 Task: Find connections with filter location Pamekasan with filter topic #jobsearching with filter profile language French with filter current company Herbalife with filter school Doon Business School with filter industry Equipment Rental Services with filter service category Real Estate Appraisal with filter keywords title Content Creator
Action: Mouse moved to (499, 56)
Screenshot: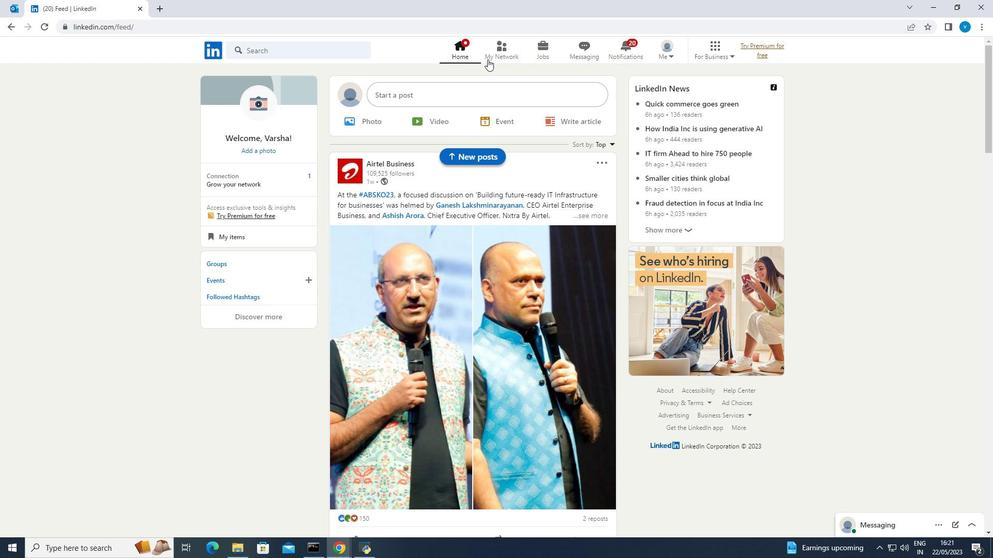 
Action: Mouse pressed left at (499, 56)
Screenshot: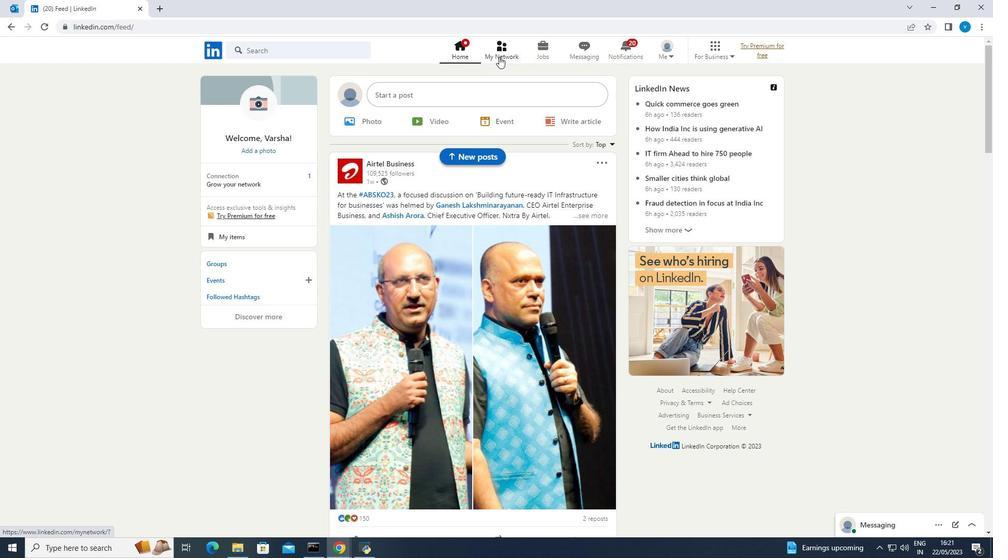 
Action: Mouse moved to (303, 112)
Screenshot: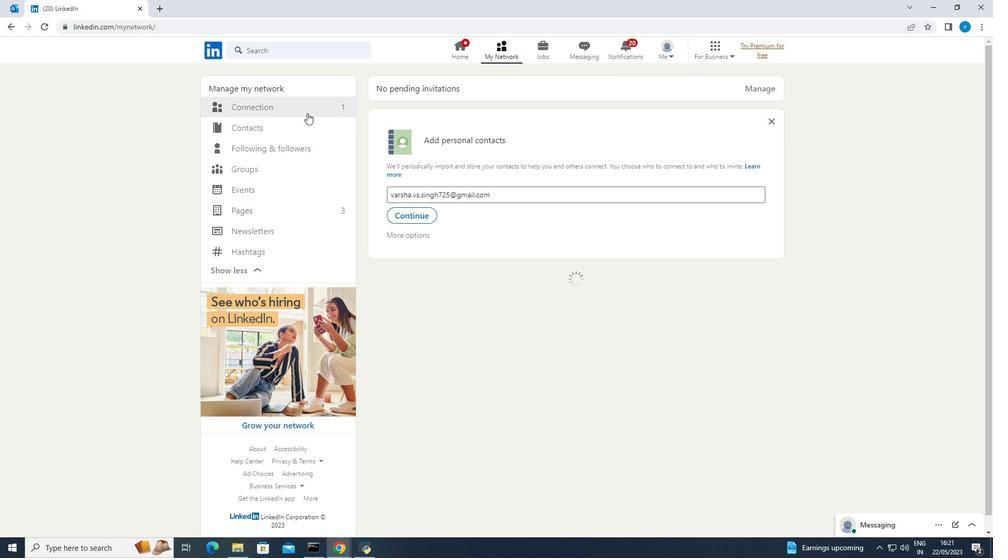 
Action: Mouse pressed left at (303, 112)
Screenshot: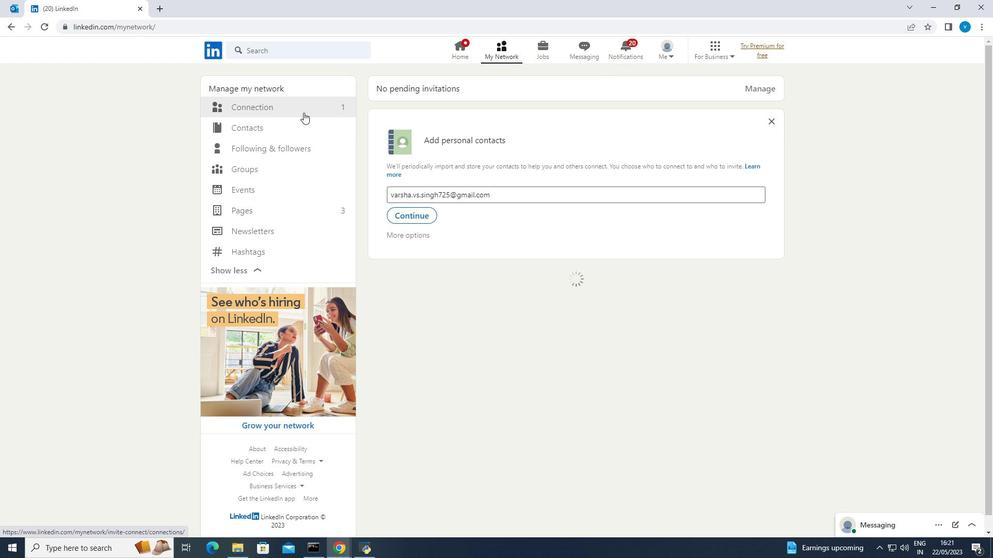 
Action: Mouse moved to (550, 109)
Screenshot: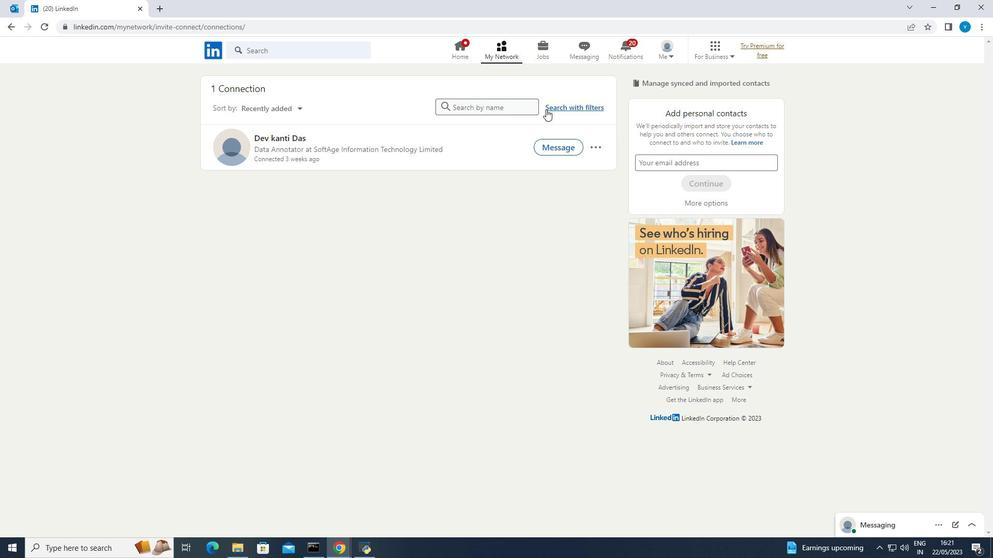 
Action: Mouse pressed left at (550, 109)
Screenshot: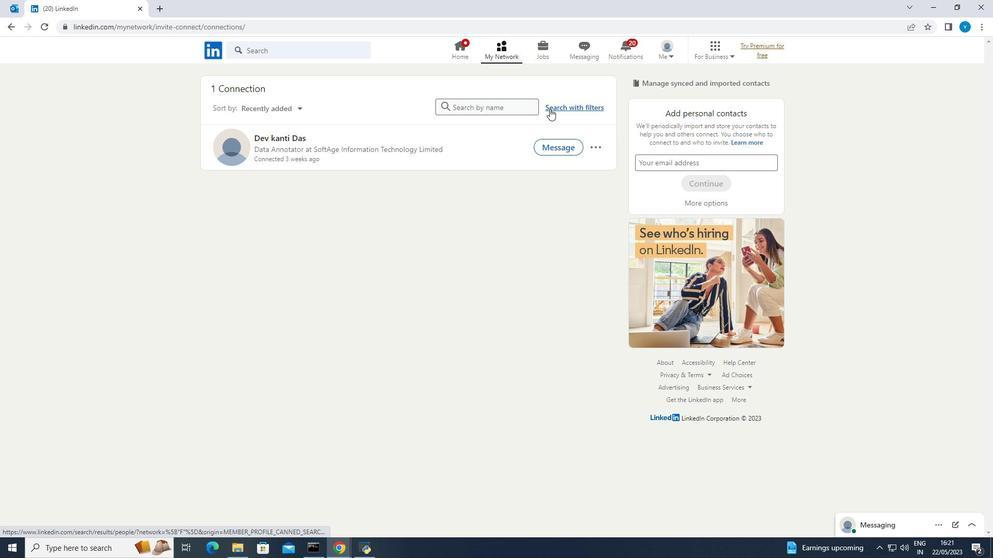 
Action: Mouse moved to (528, 83)
Screenshot: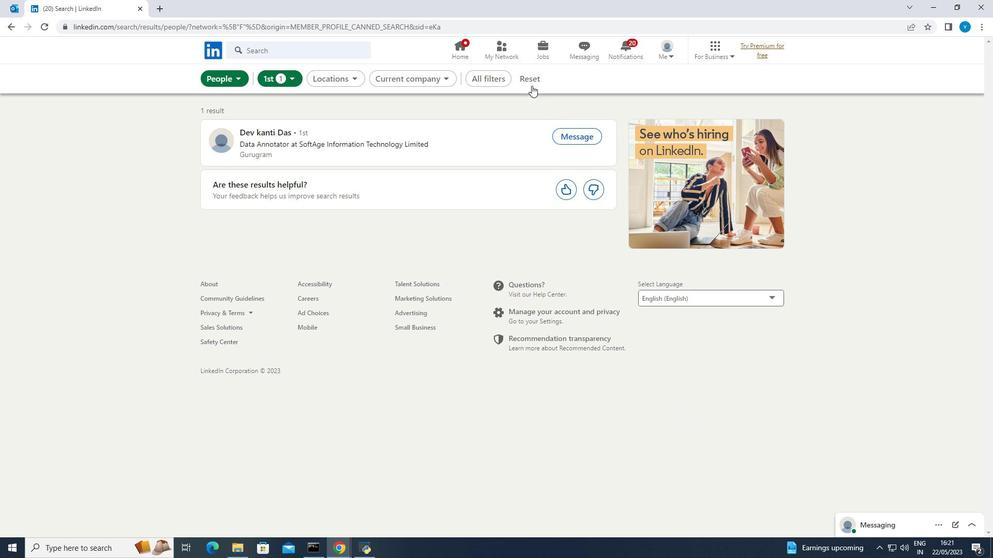 
Action: Mouse pressed left at (528, 83)
Screenshot: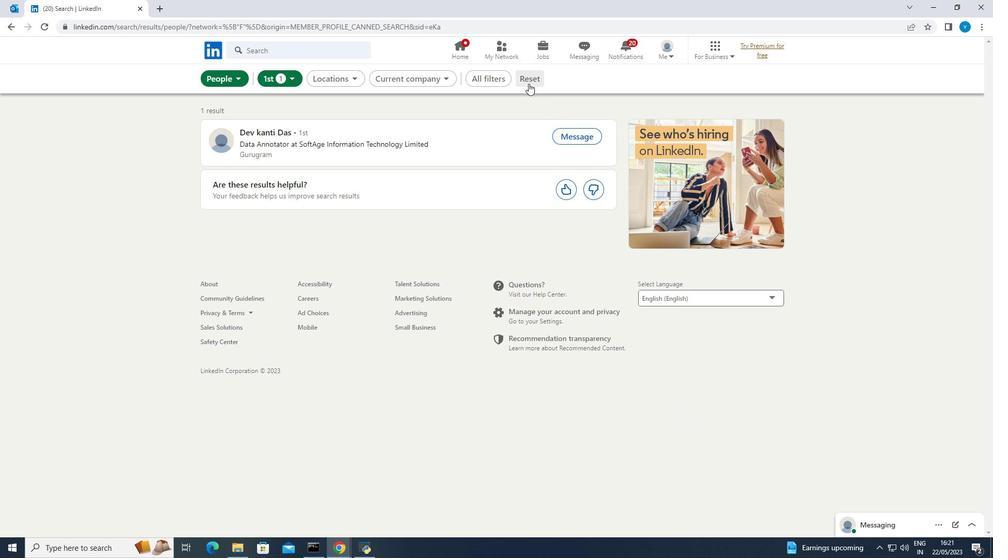 
Action: Mouse moved to (522, 84)
Screenshot: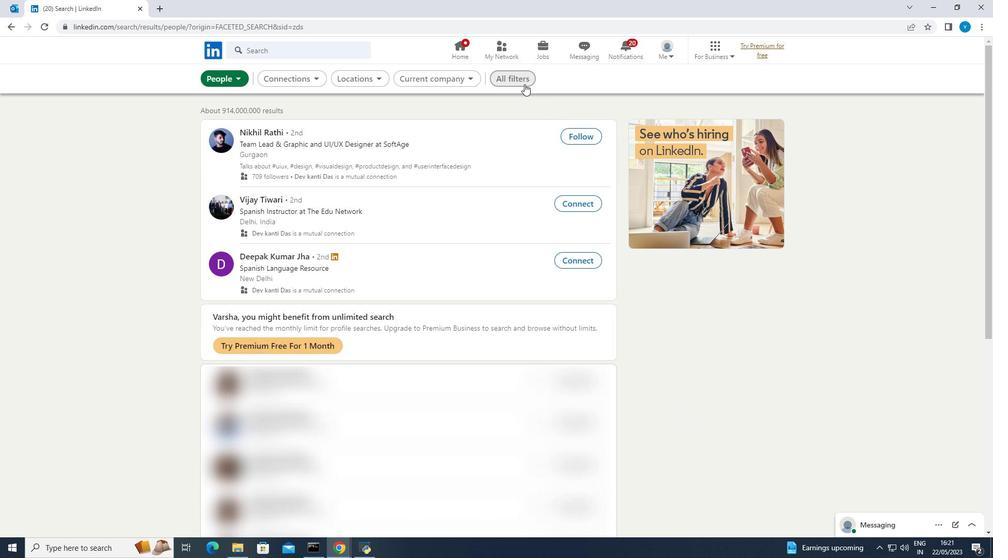 
Action: Mouse pressed left at (522, 84)
Screenshot: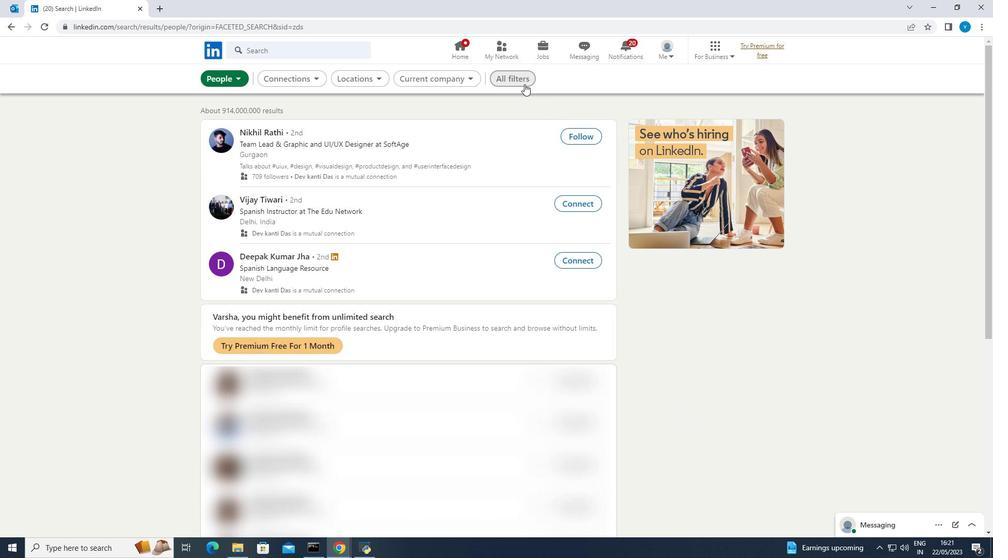 
Action: Mouse moved to (683, 209)
Screenshot: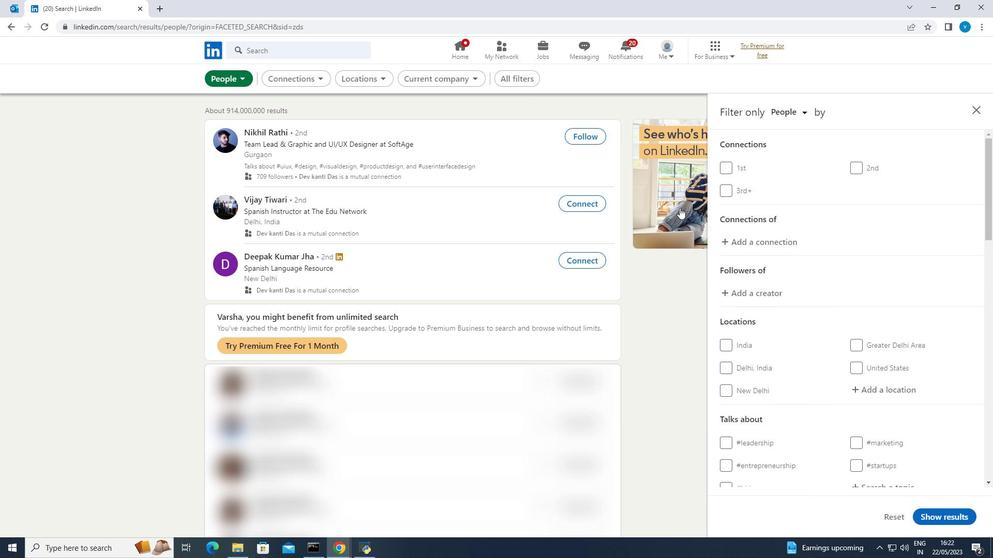 
Action: Mouse scrolled (683, 209) with delta (0, 0)
Screenshot: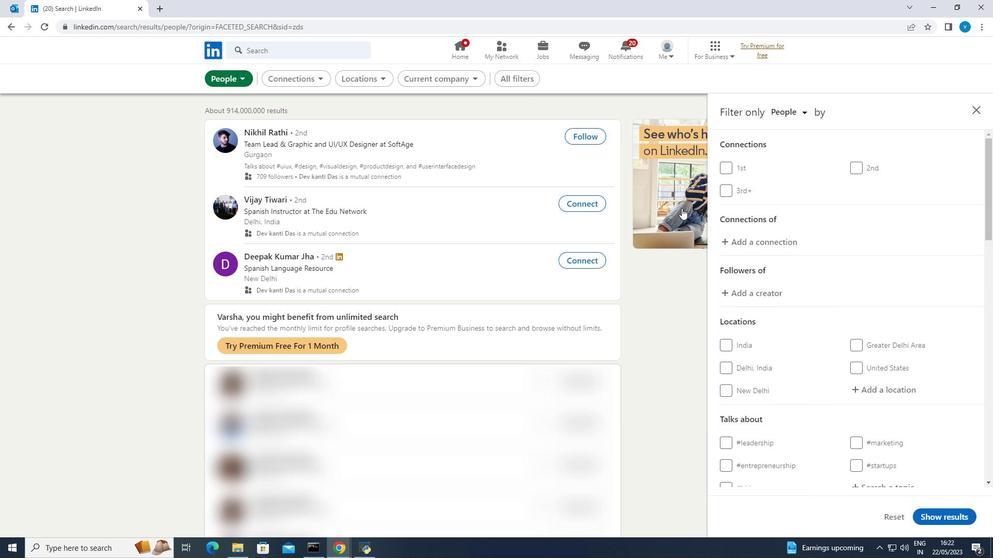 
Action: Mouse moved to (685, 210)
Screenshot: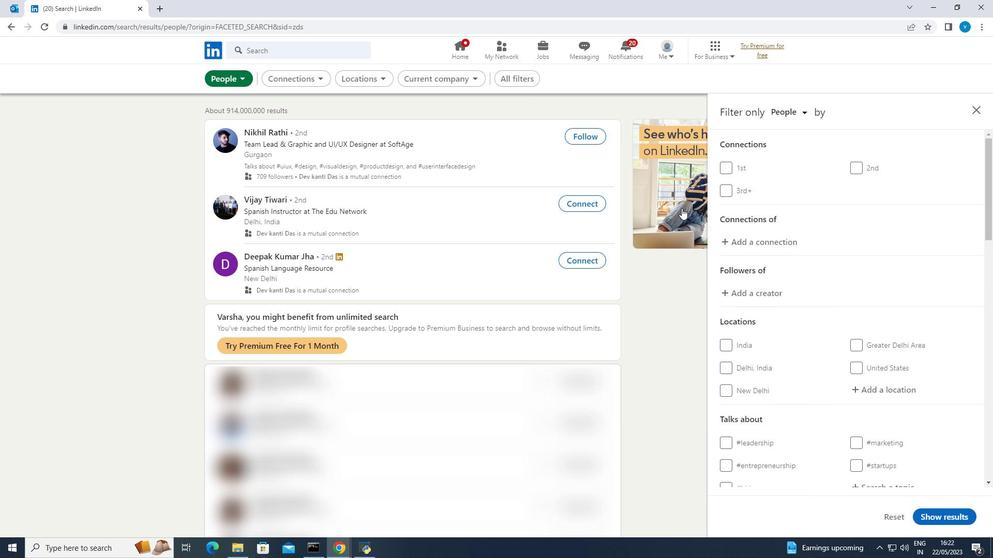
Action: Mouse scrolled (685, 209) with delta (0, 0)
Screenshot: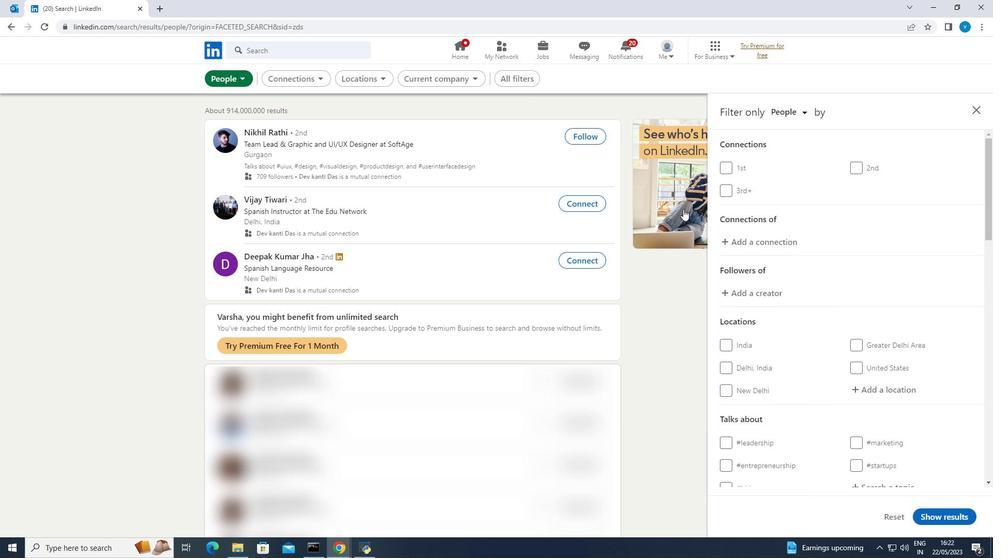 
Action: Mouse scrolled (685, 209) with delta (0, 0)
Screenshot: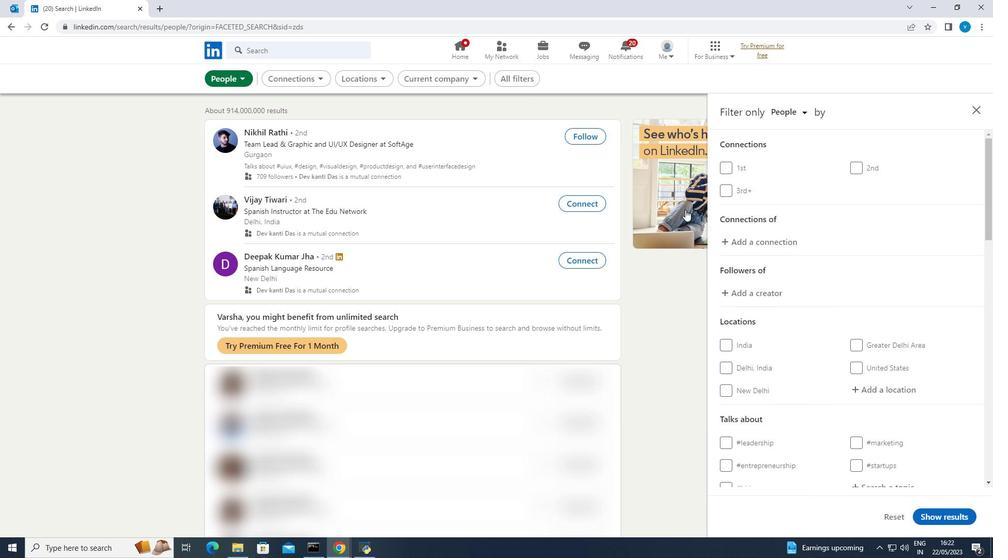 
Action: Mouse moved to (722, 222)
Screenshot: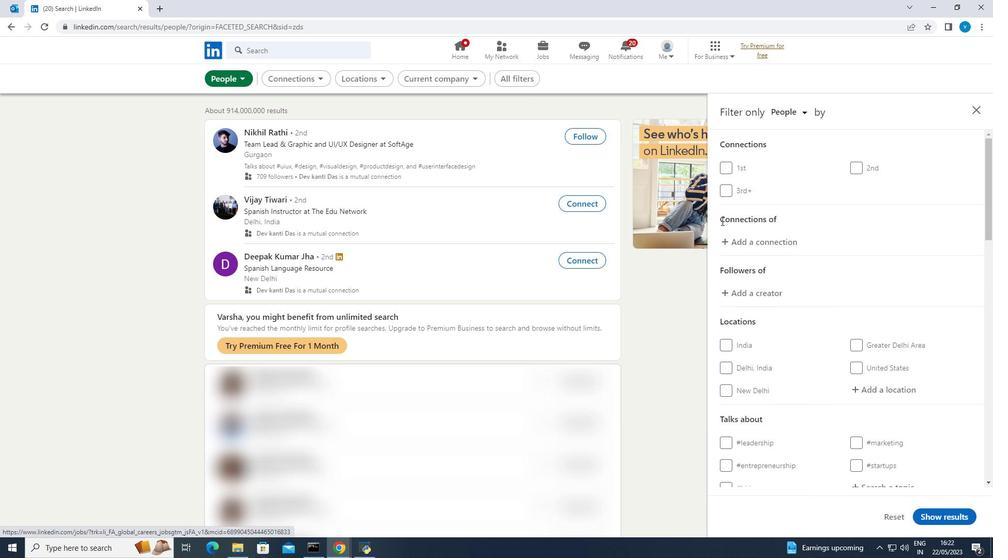 
Action: Mouse scrolled (722, 221) with delta (0, 0)
Screenshot: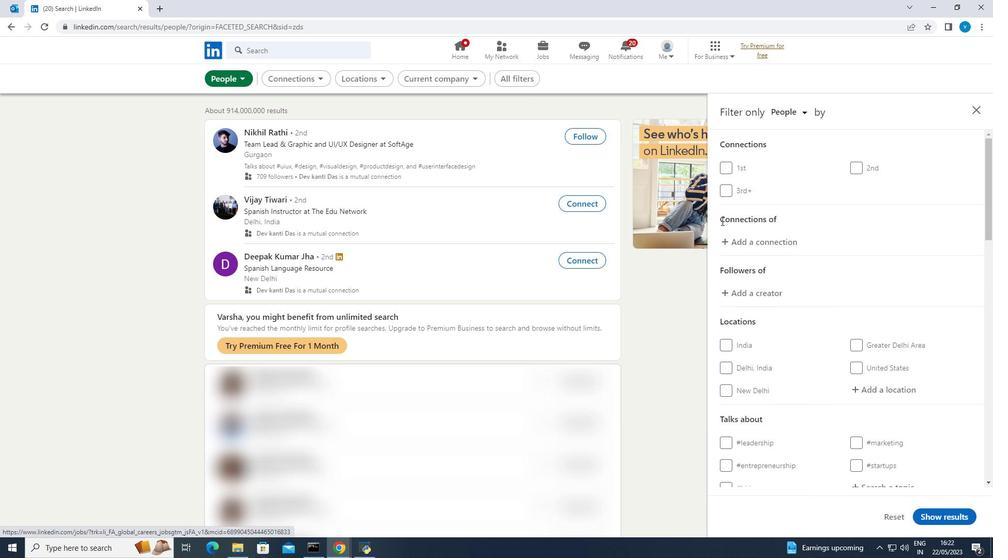
Action: Mouse scrolled (722, 221) with delta (0, 0)
Screenshot: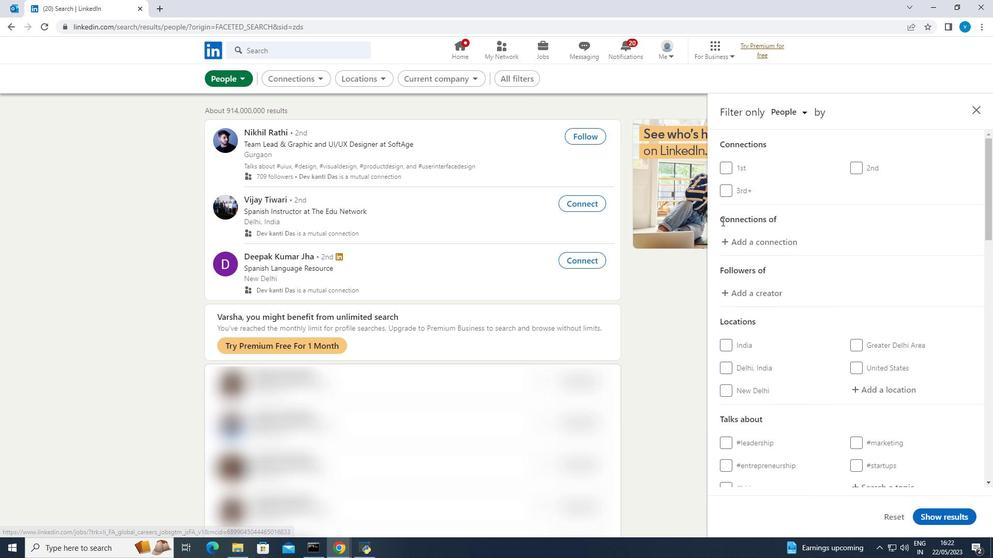 
Action: Mouse moved to (859, 284)
Screenshot: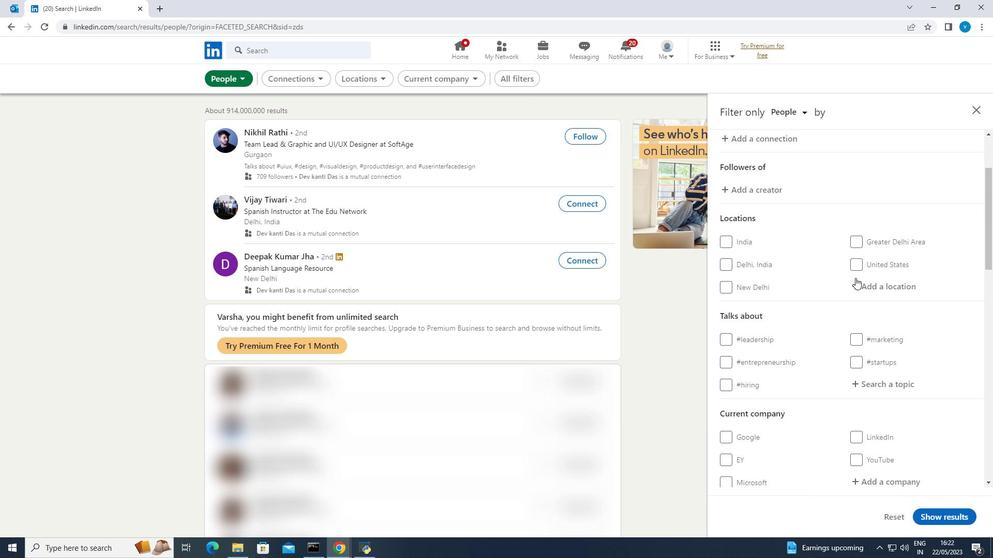 
Action: Mouse pressed left at (859, 284)
Screenshot: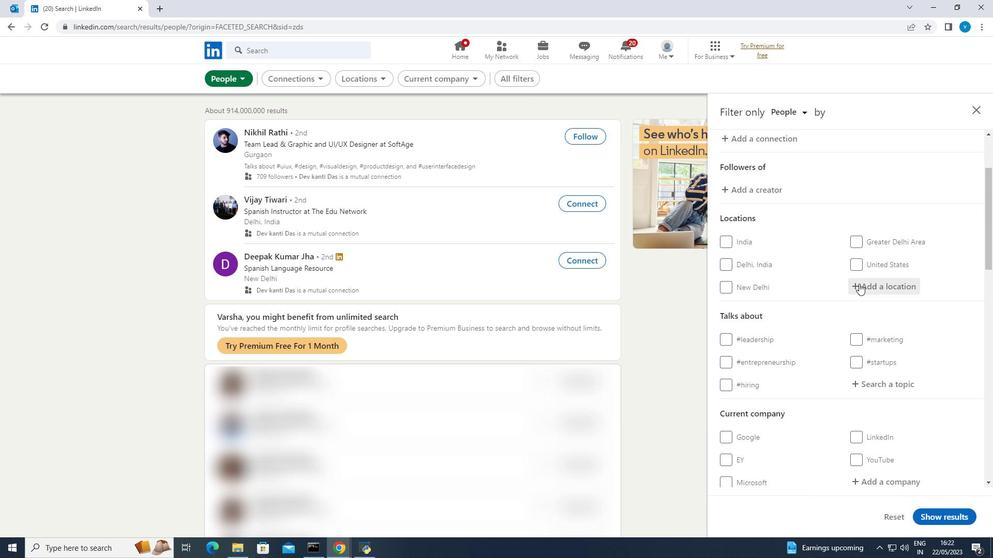 
Action: Mouse moved to (815, 319)
Screenshot: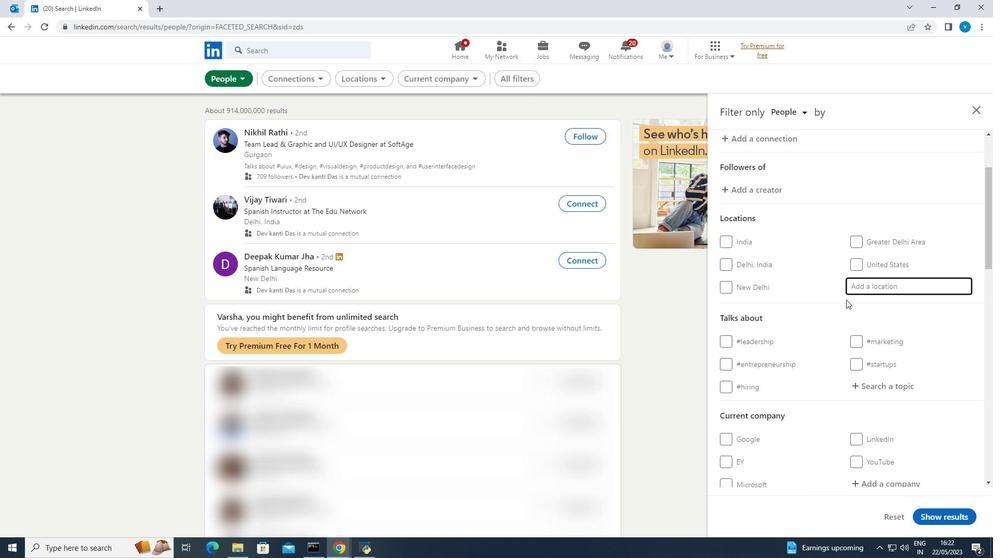 
Action: Key pressed <Key.shift><Key.shift><Key.shift>Pamekasan
Screenshot: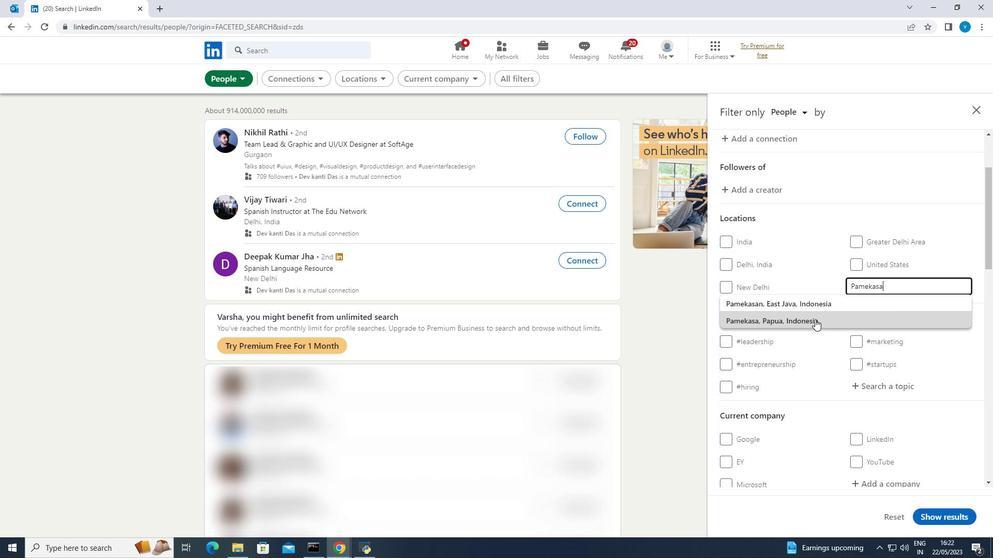 
Action: Mouse moved to (881, 381)
Screenshot: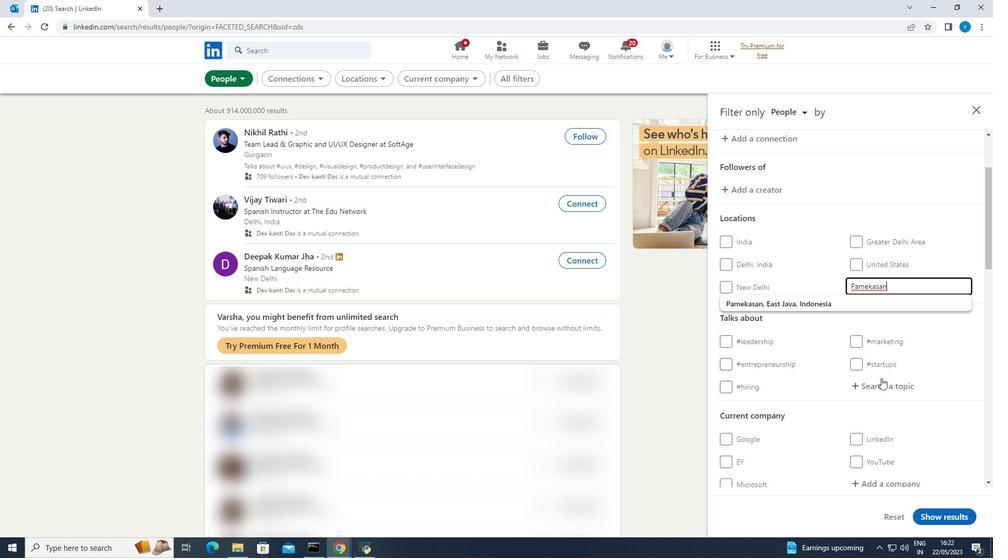 
Action: Mouse pressed left at (881, 381)
Screenshot: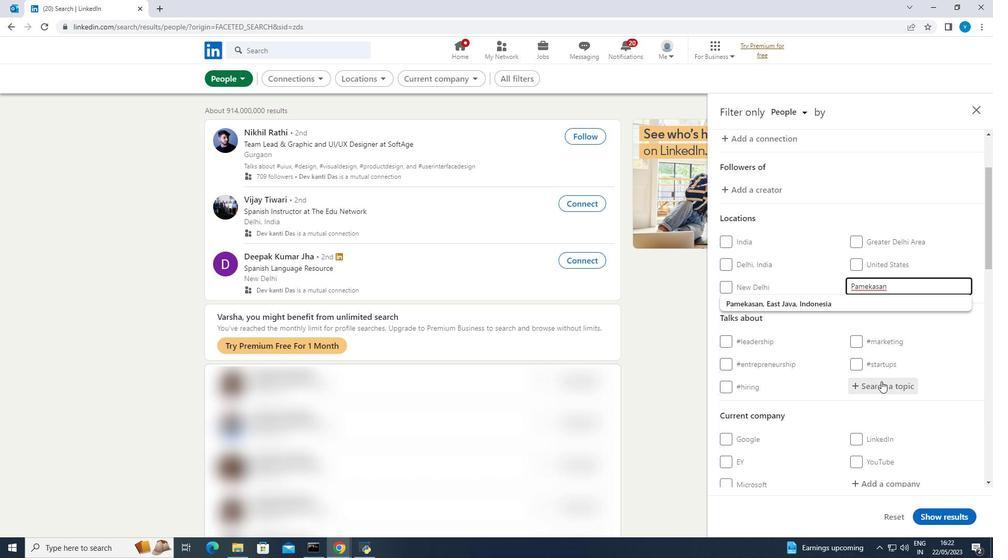 
Action: Key pressed jobsearching
Screenshot: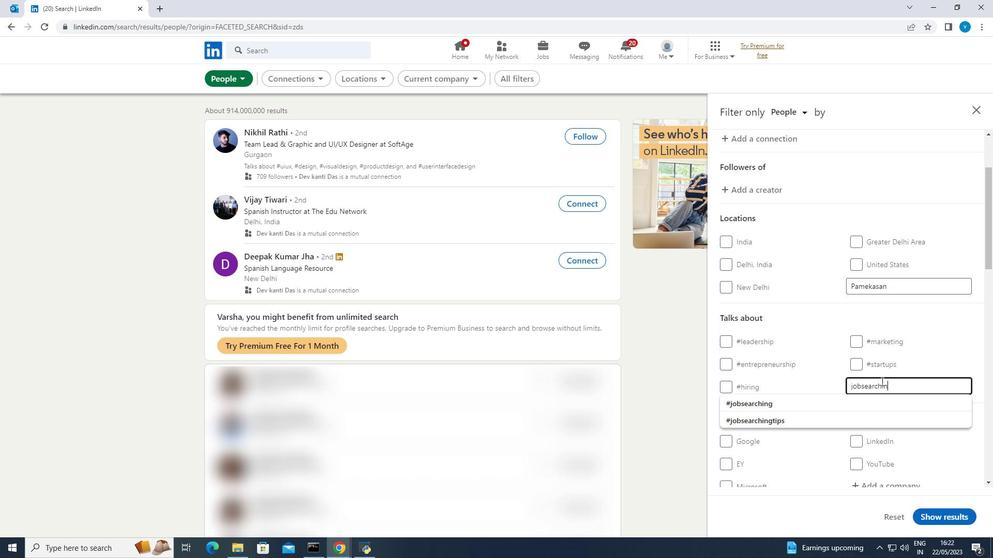 
Action: Mouse moved to (832, 401)
Screenshot: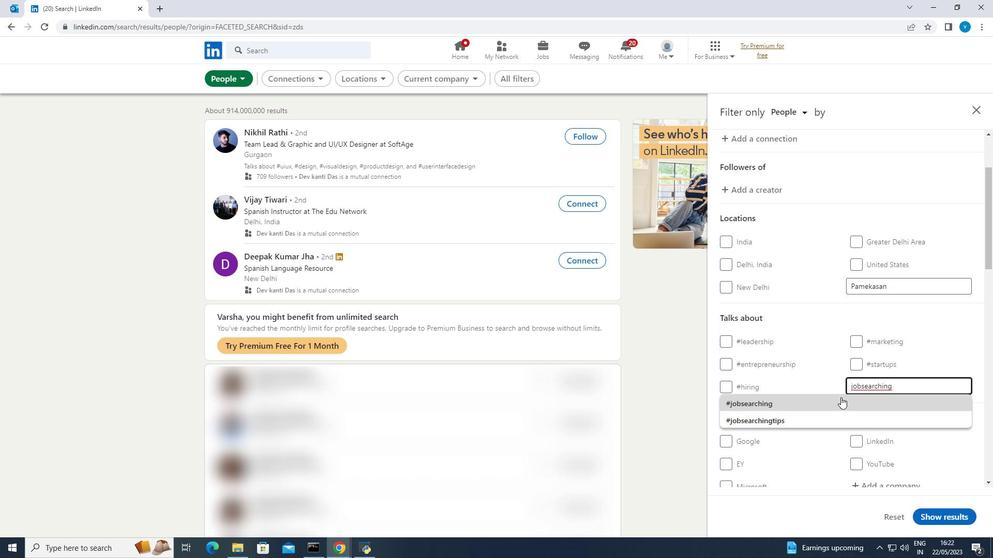 
Action: Mouse pressed left at (832, 401)
Screenshot: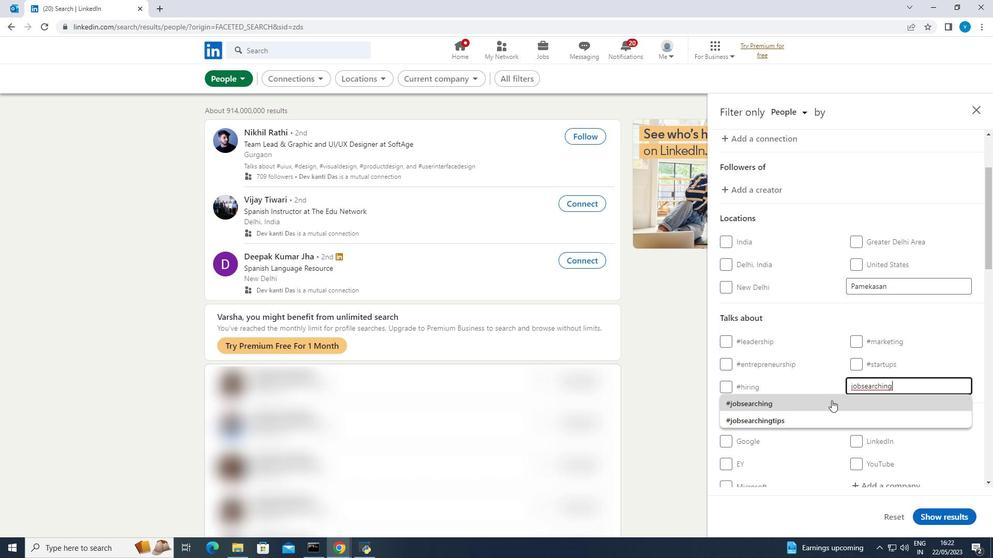 
Action: Mouse scrolled (832, 400) with delta (0, 0)
Screenshot: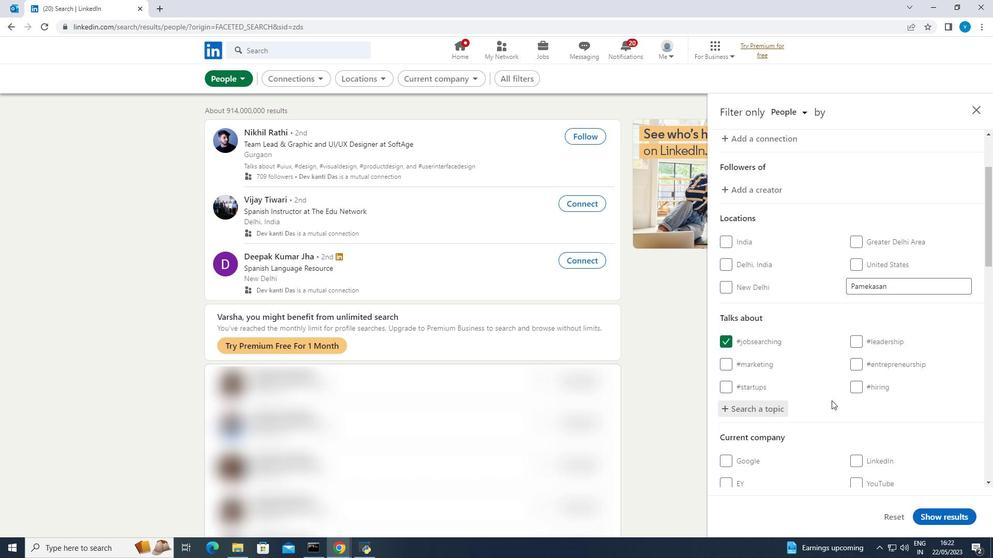 
Action: Mouse scrolled (832, 400) with delta (0, 0)
Screenshot: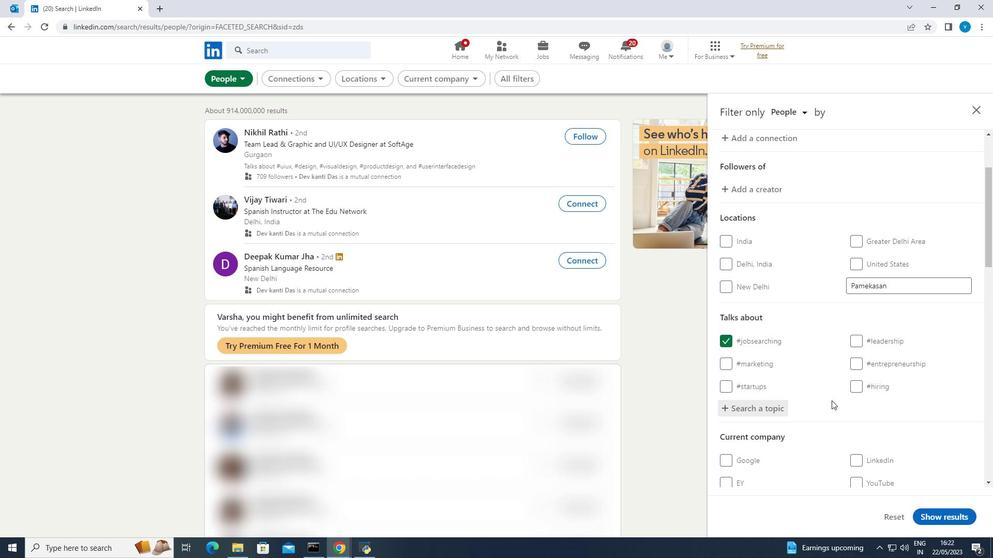 
Action: Mouse scrolled (832, 400) with delta (0, 0)
Screenshot: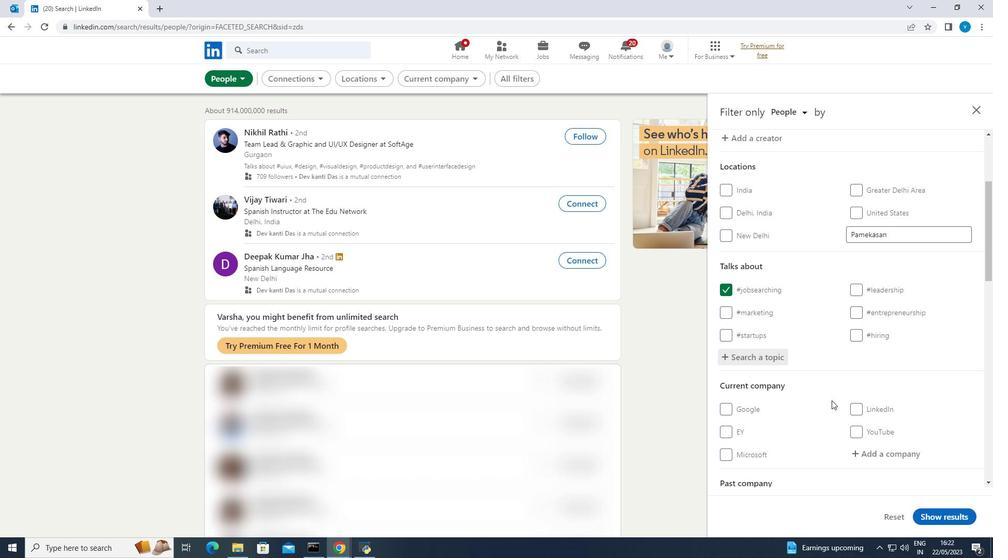 
Action: Mouse scrolled (832, 400) with delta (0, 0)
Screenshot: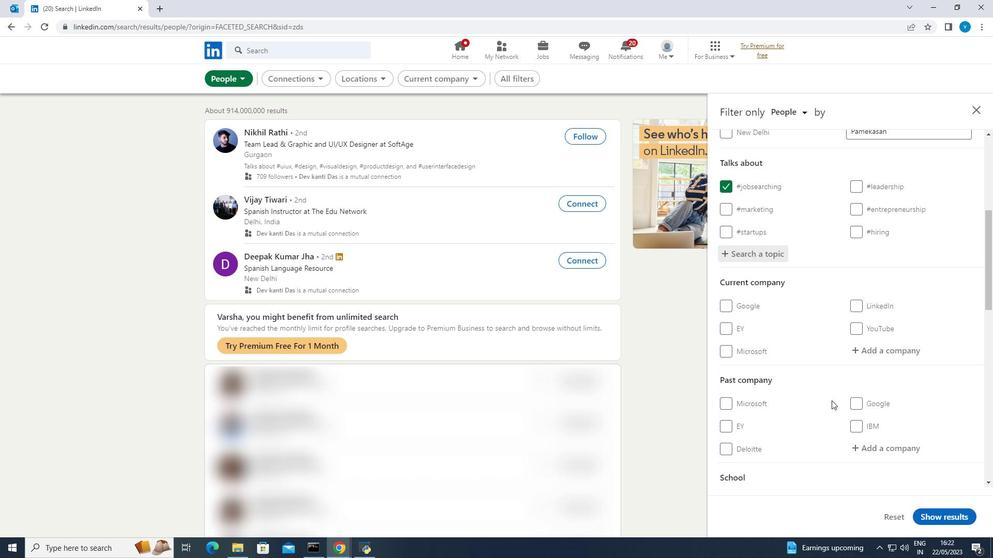 
Action: Mouse scrolled (832, 400) with delta (0, 0)
Screenshot: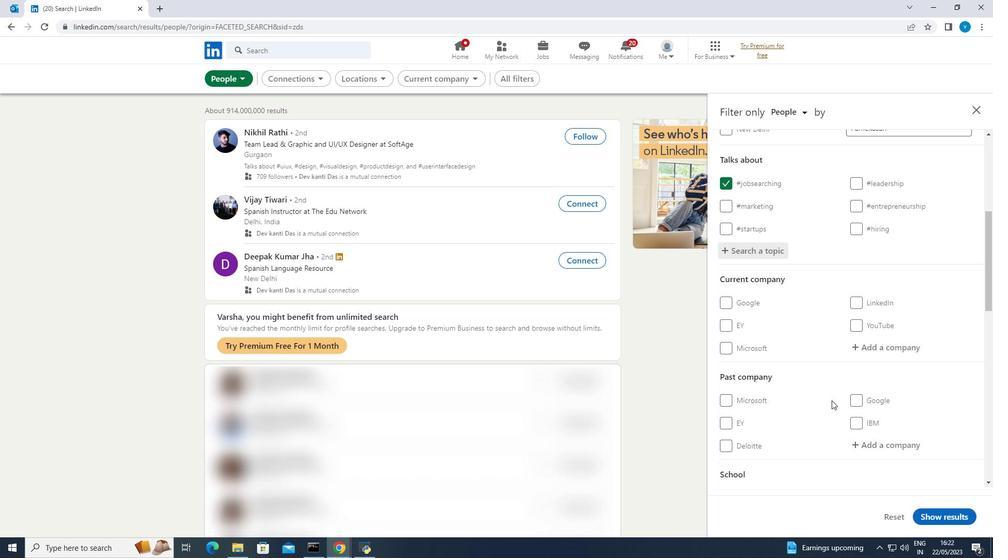 
Action: Mouse scrolled (832, 400) with delta (0, 0)
Screenshot: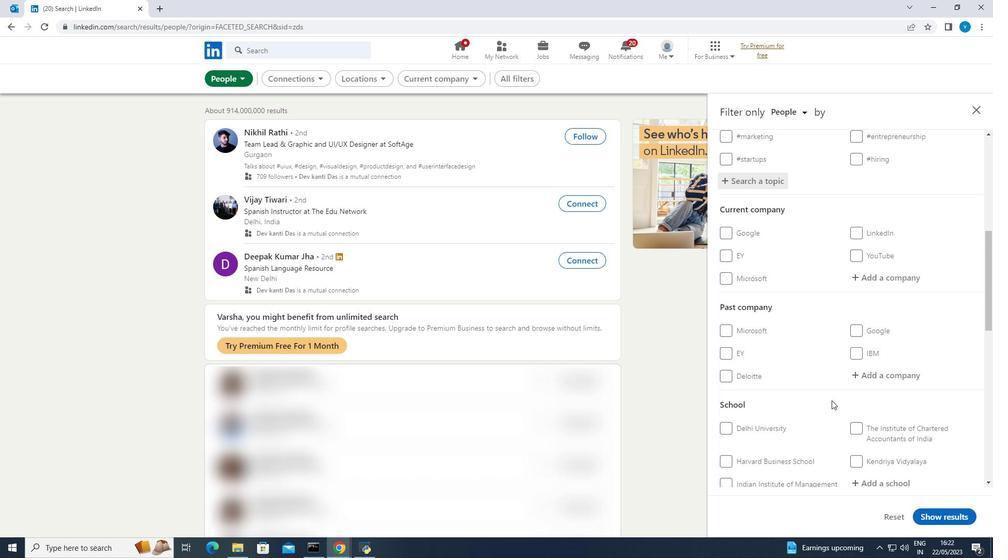 
Action: Mouse scrolled (832, 400) with delta (0, 0)
Screenshot: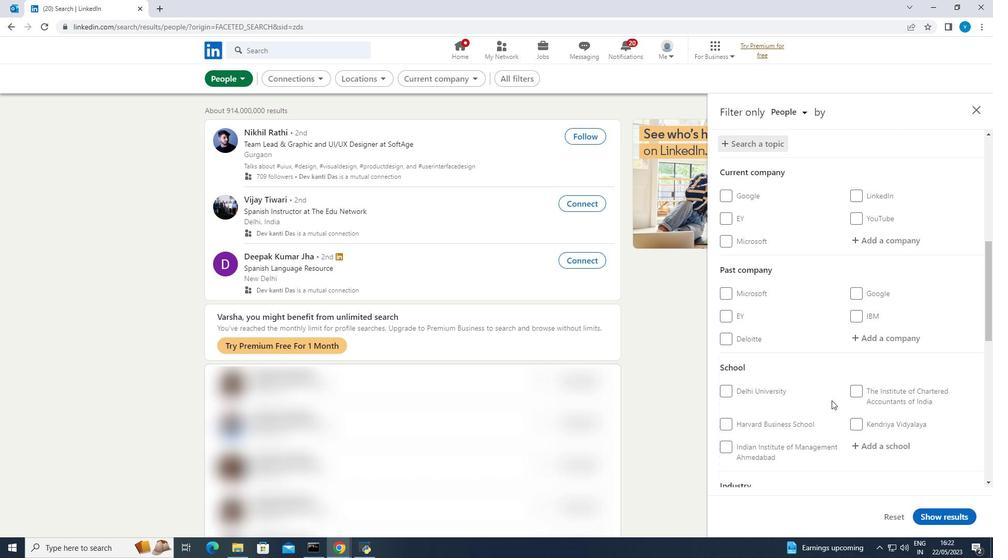 
Action: Mouse scrolled (832, 400) with delta (0, 0)
Screenshot: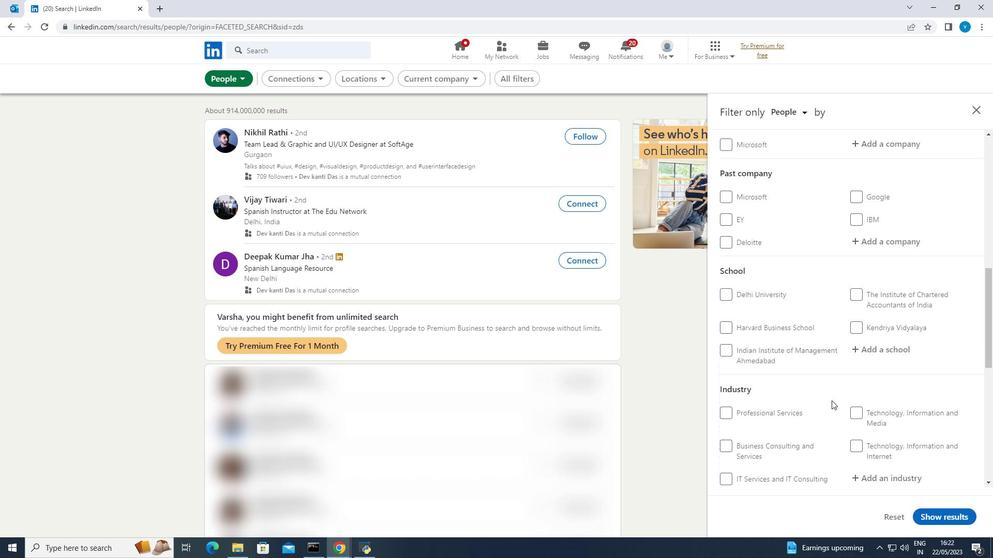 
Action: Mouse scrolled (832, 400) with delta (0, 0)
Screenshot: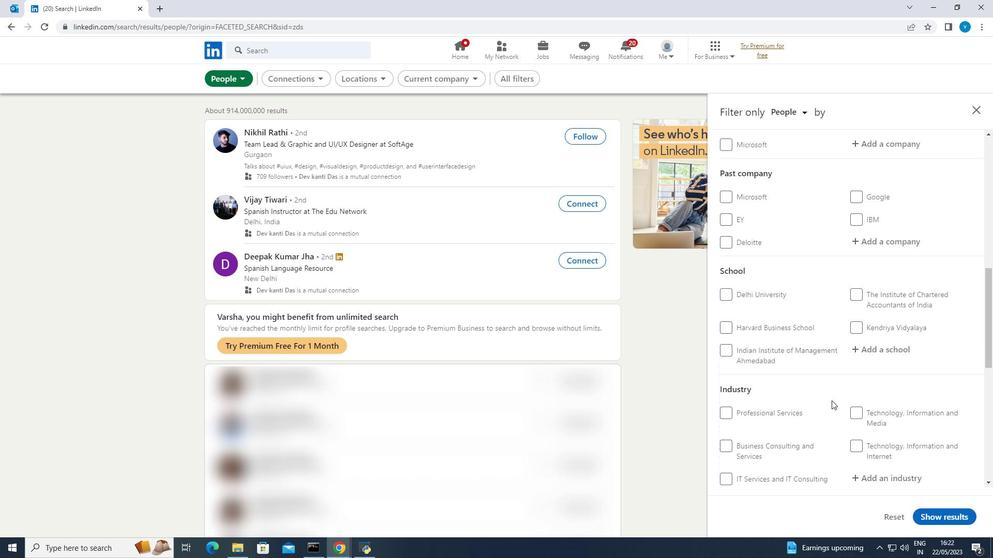 
Action: Mouse scrolled (832, 400) with delta (0, 0)
Screenshot: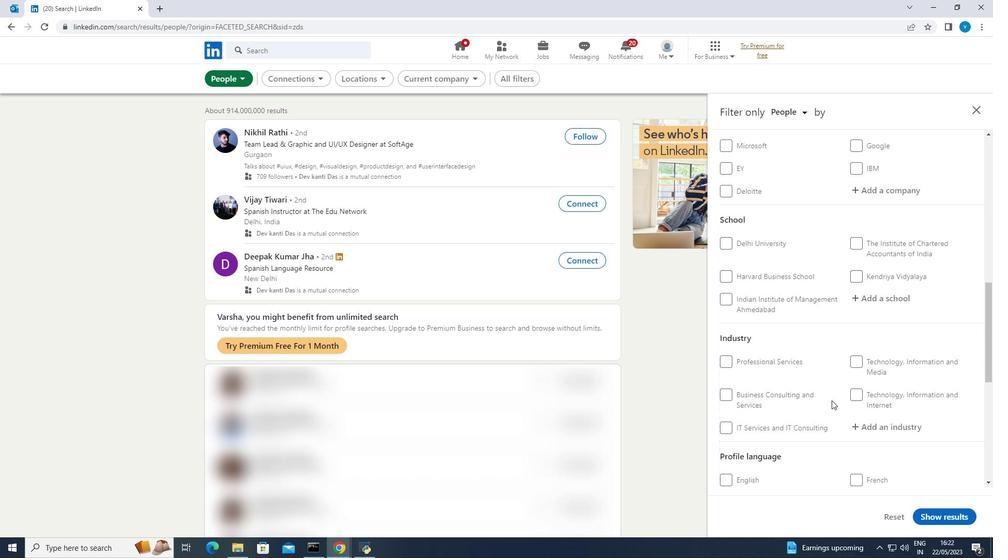 
Action: Mouse moved to (855, 379)
Screenshot: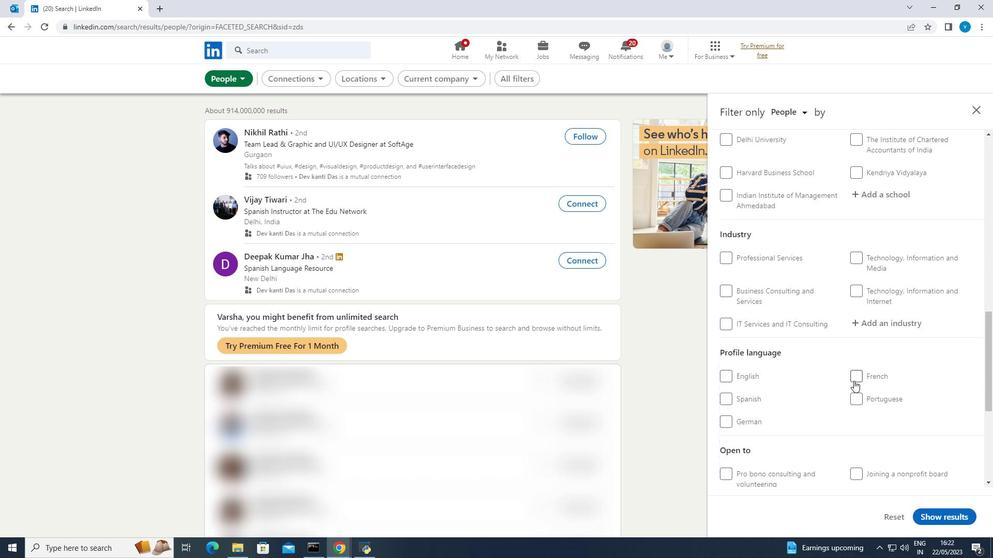 
Action: Mouse pressed left at (855, 379)
Screenshot: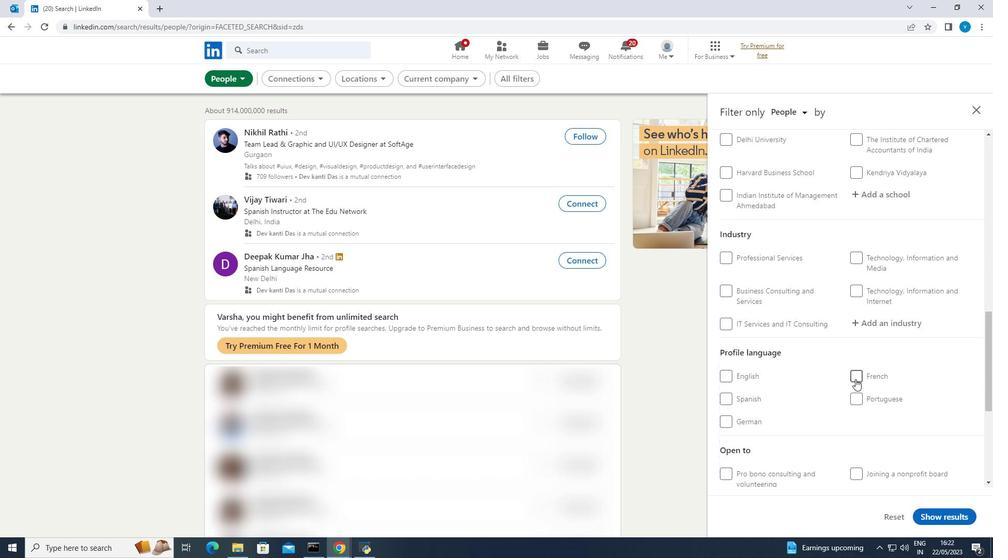 
Action: Mouse scrolled (855, 380) with delta (0, 0)
Screenshot: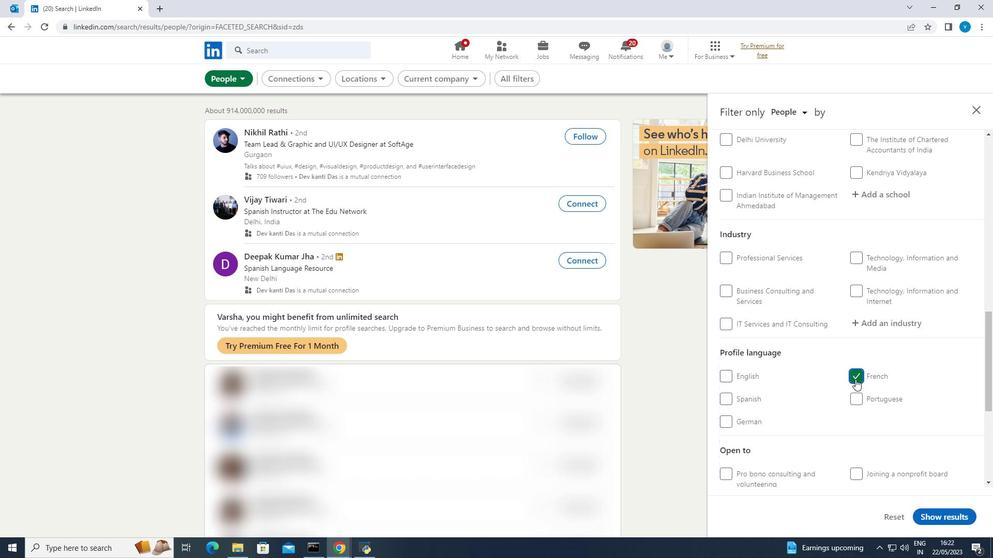 
Action: Mouse scrolled (855, 380) with delta (0, 0)
Screenshot: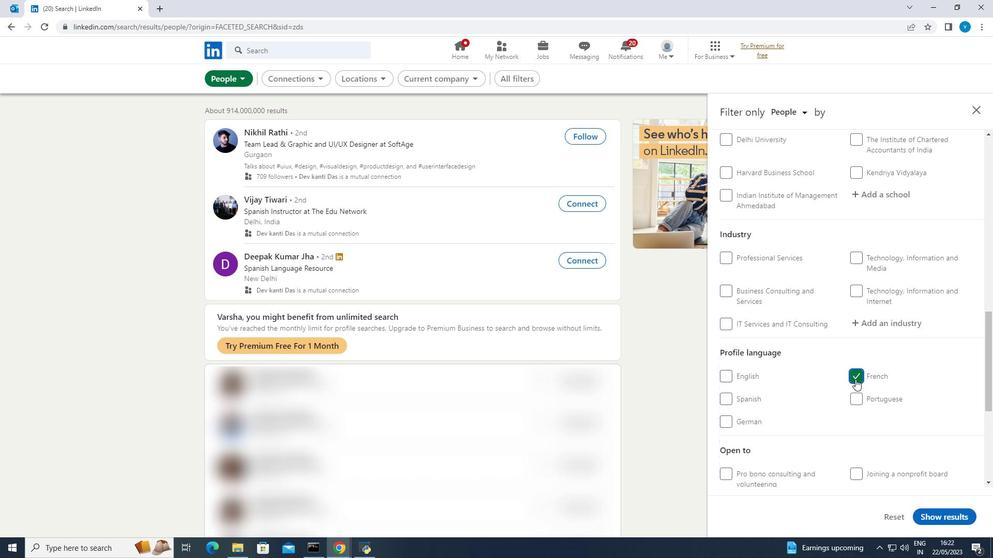 
Action: Mouse scrolled (855, 380) with delta (0, 0)
Screenshot: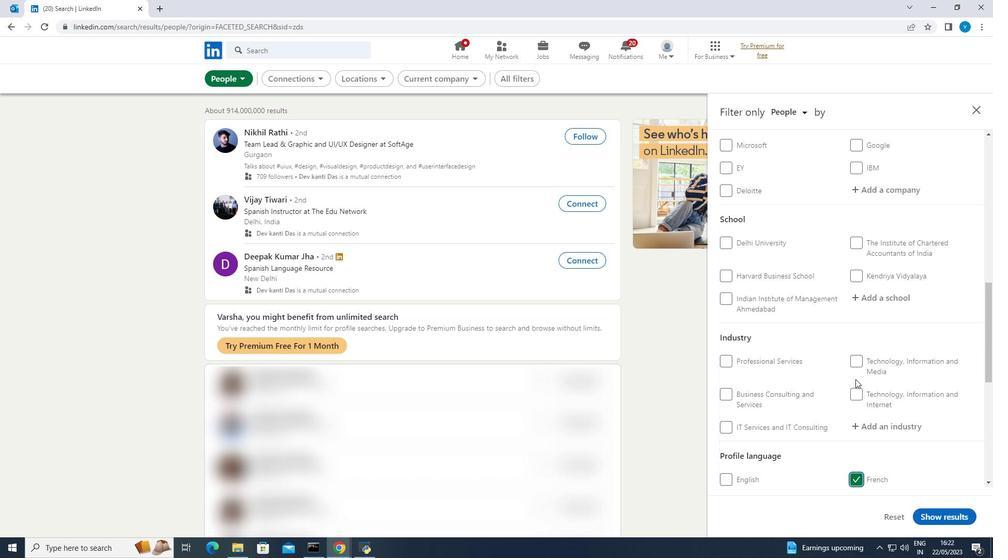 
Action: Mouse scrolled (855, 380) with delta (0, 0)
Screenshot: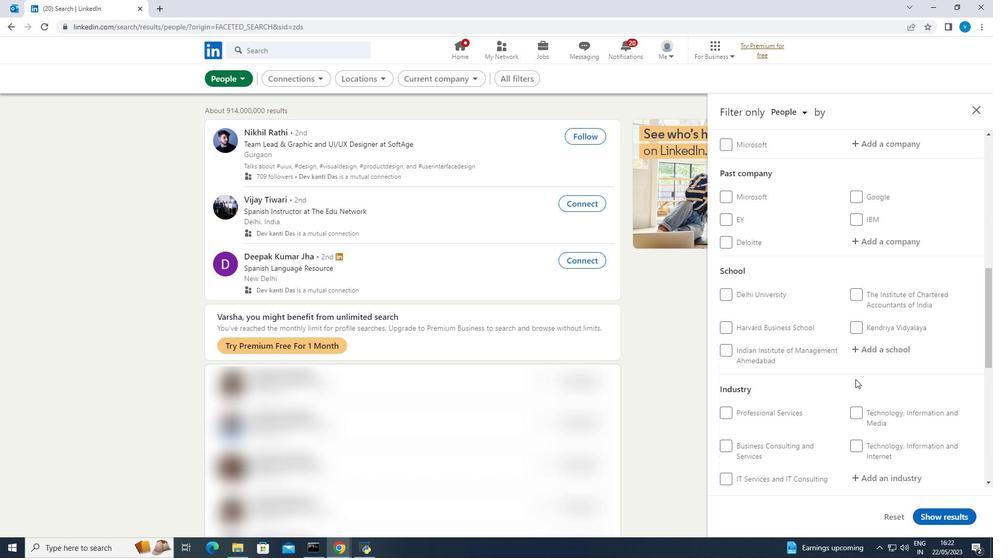 
Action: Mouse scrolled (855, 380) with delta (0, 0)
Screenshot: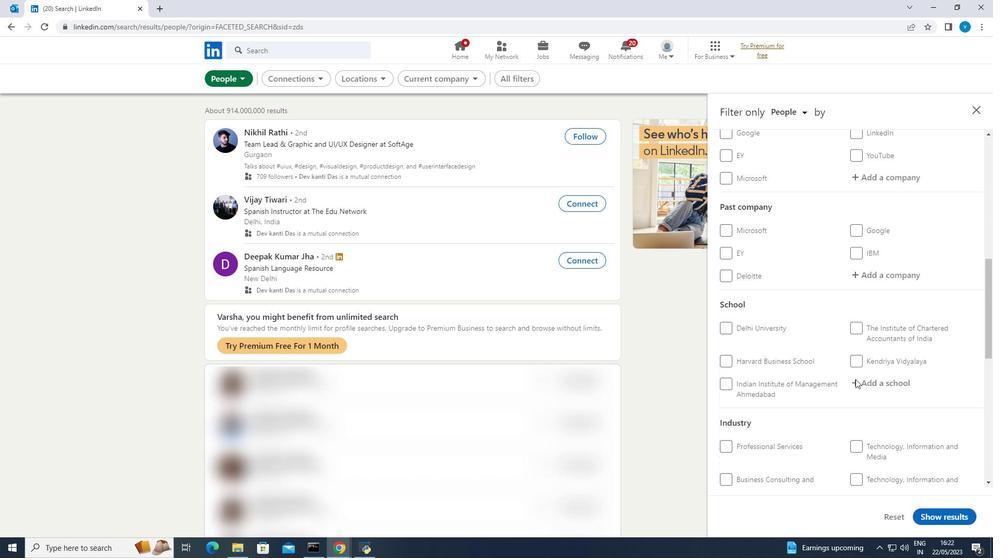 
Action: Mouse moved to (890, 245)
Screenshot: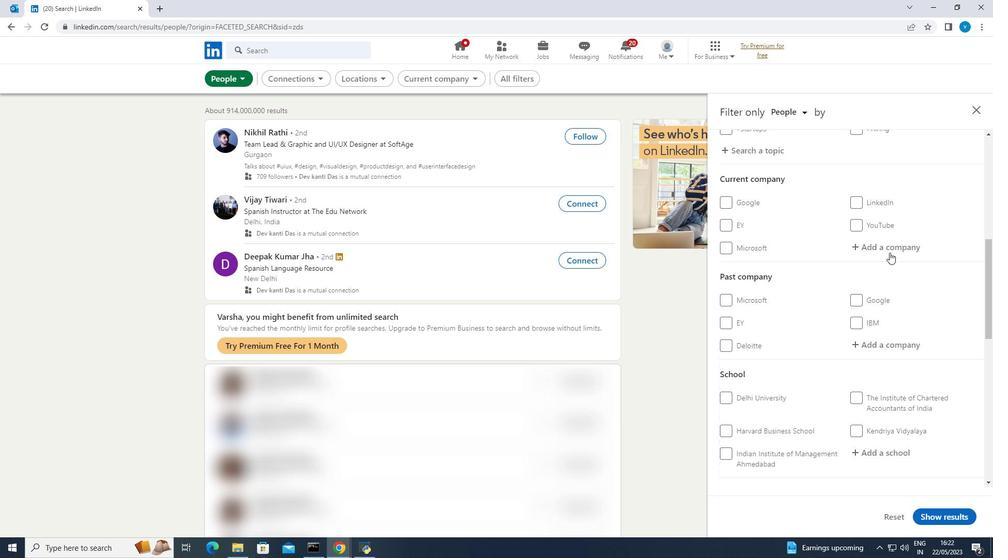 
Action: Mouse pressed left at (890, 245)
Screenshot: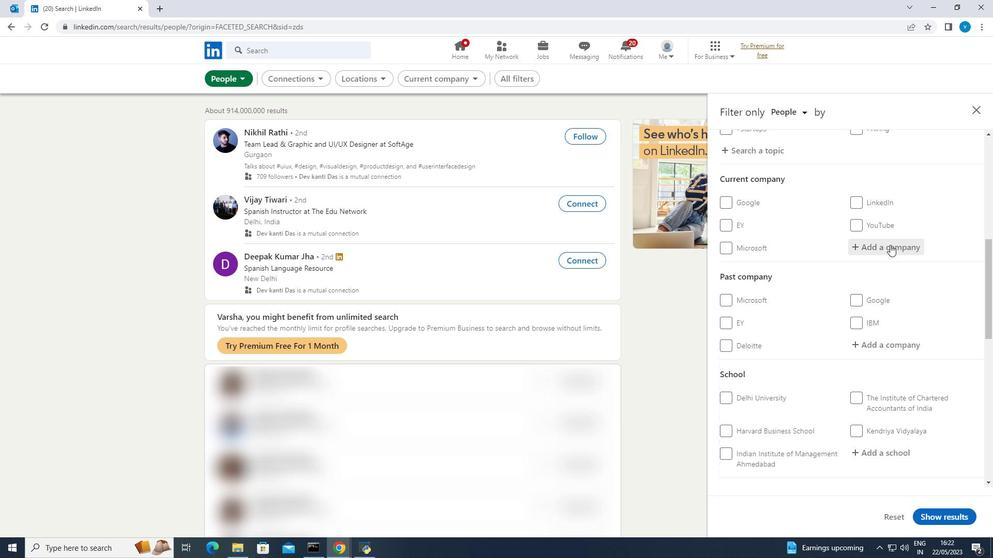 
Action: Key pressed <Key.shift><Key.shift><Key.shift><Key.shift><Key.shift>Herbalife
Screenshot: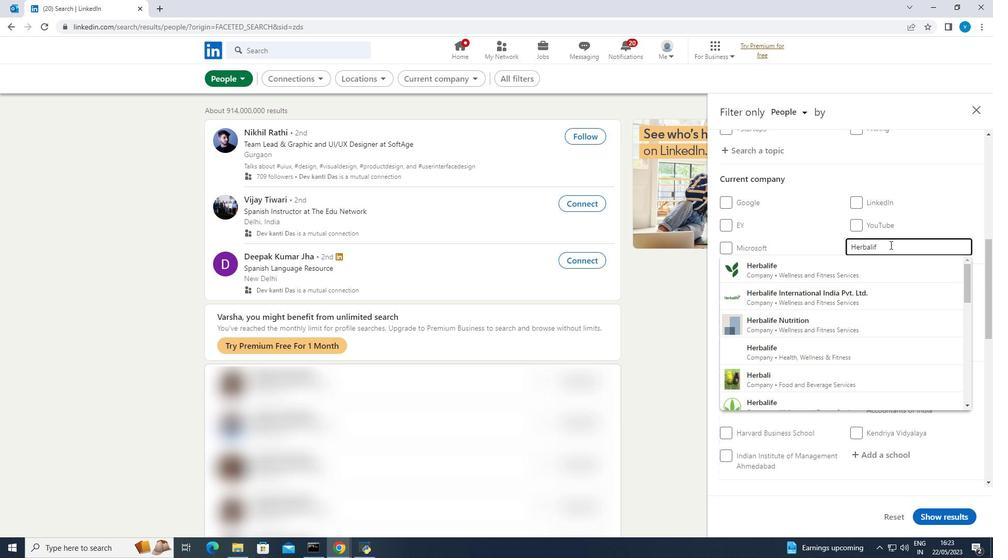 
Action: Mouse moved to (842, 263)
Screenshot: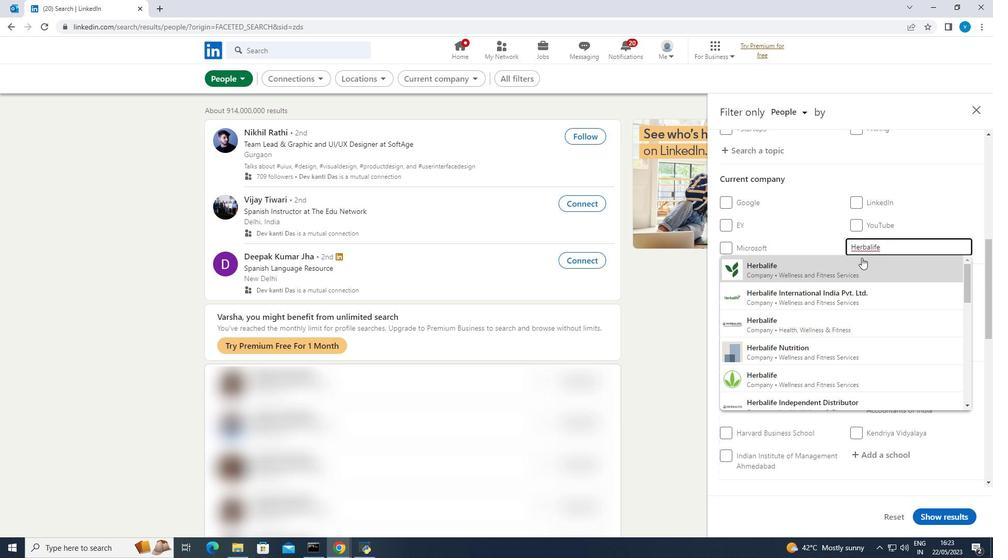 
Action: Mouse pressed left at (842, 263)
Screenshot: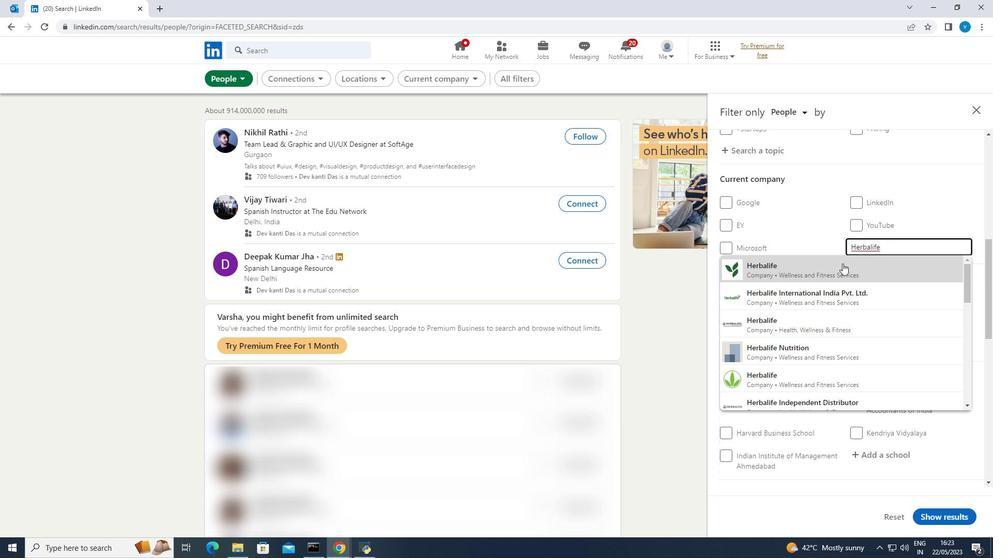 
Action: Mouse moved to (842, 264)
Screenshot: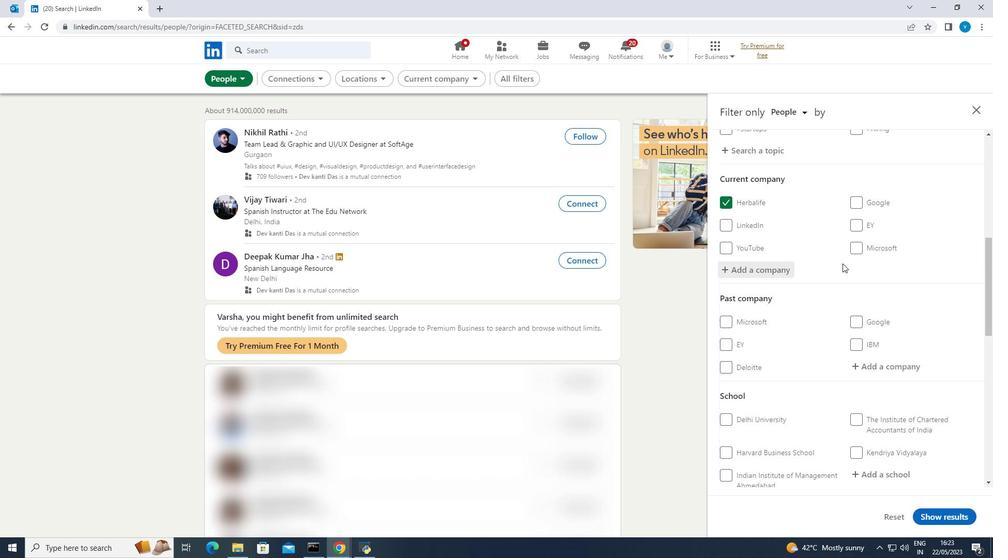 
Action: Mouse scrolled (842, 263) with delta (0, 0)
Screenshot: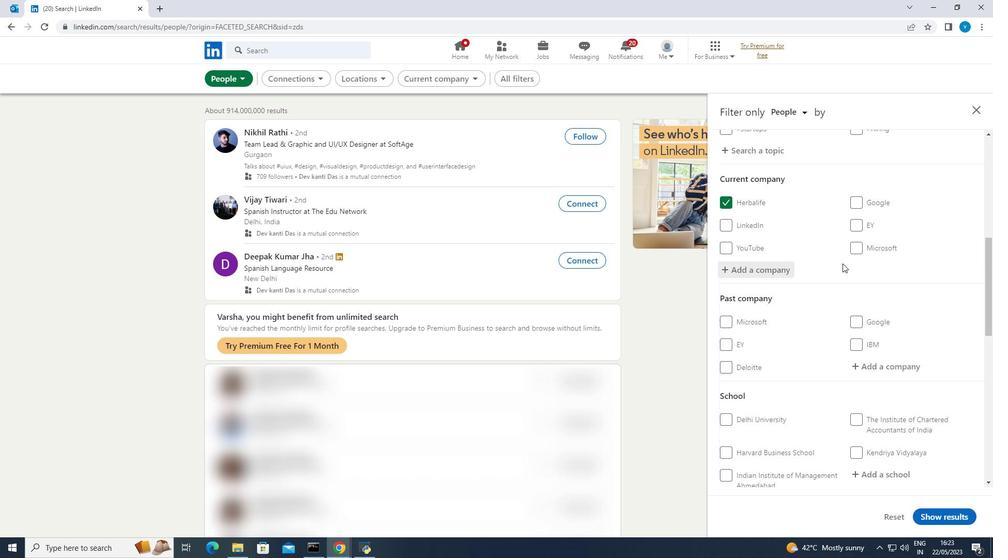 
Action: Mouse scrolled (842, 263) with delta (0, 0)
Screenshot: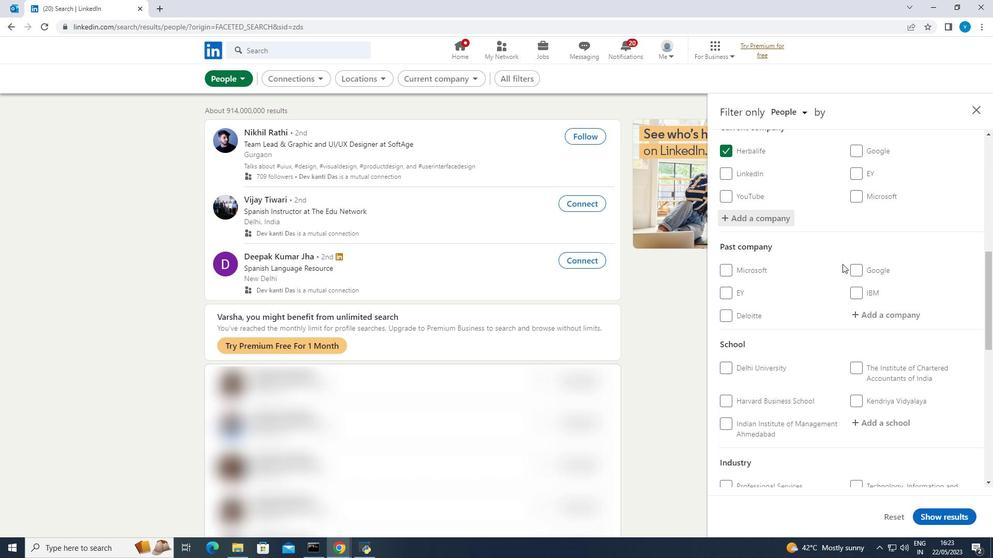 
Action: Mouse scrolled (842, 263) with delta (0, 0)
Screenshot: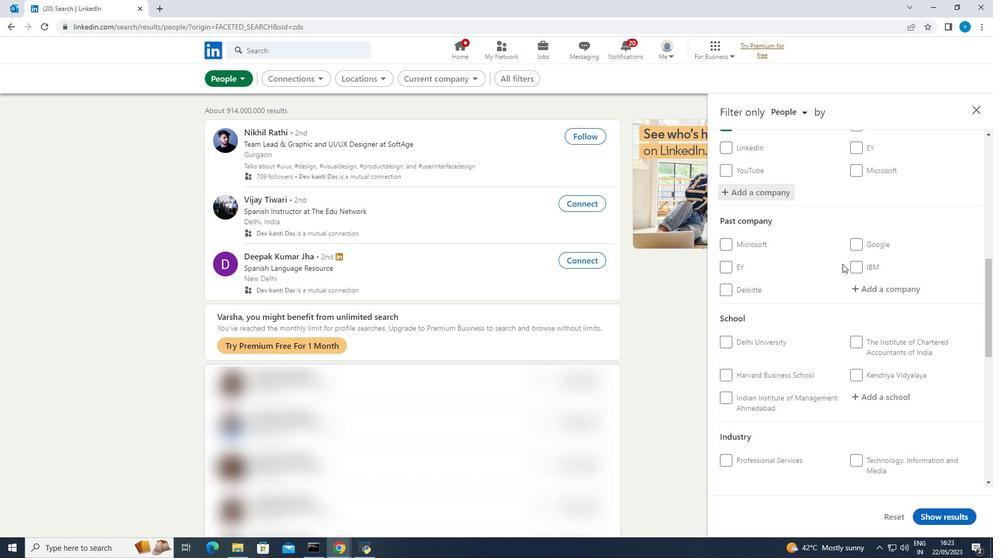 
Action: Mouse scrolled (842, 263) with delta (0, 0)
Screenshot: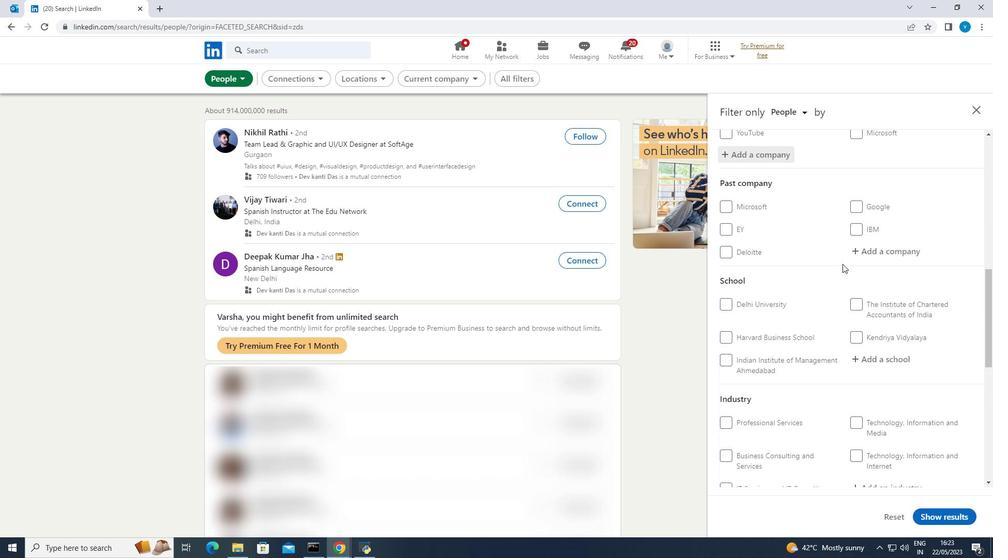 
Action: Mouse moved to (877, 268)
Screenshot: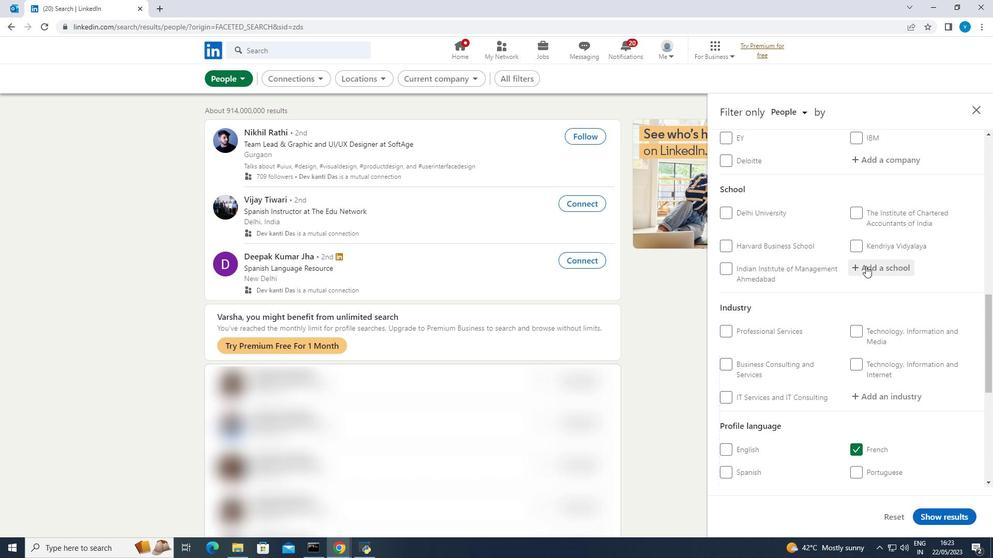 
Action: Mouse pressed left at (877, 268)
Screenshot: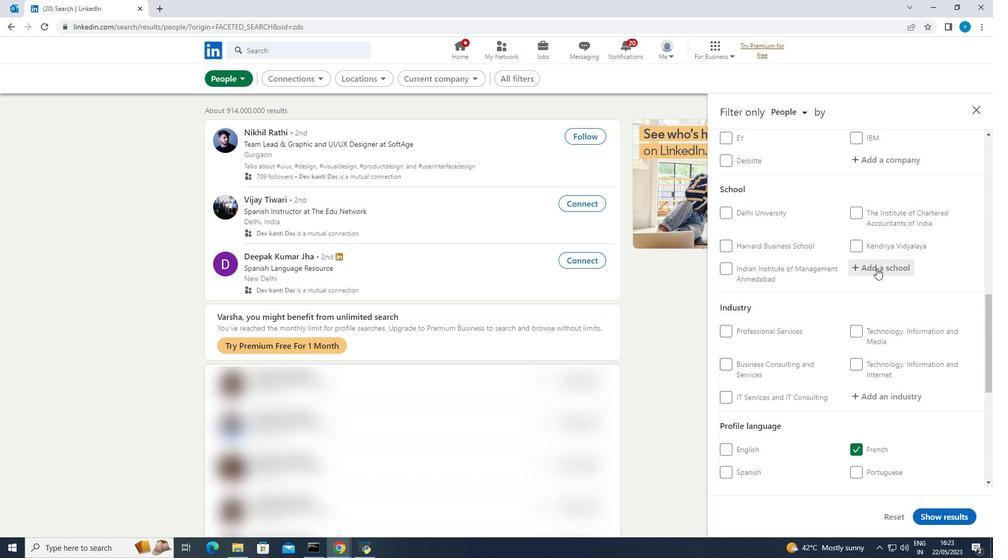 
Action: Mouse moved to (876, 270)
Screenshot: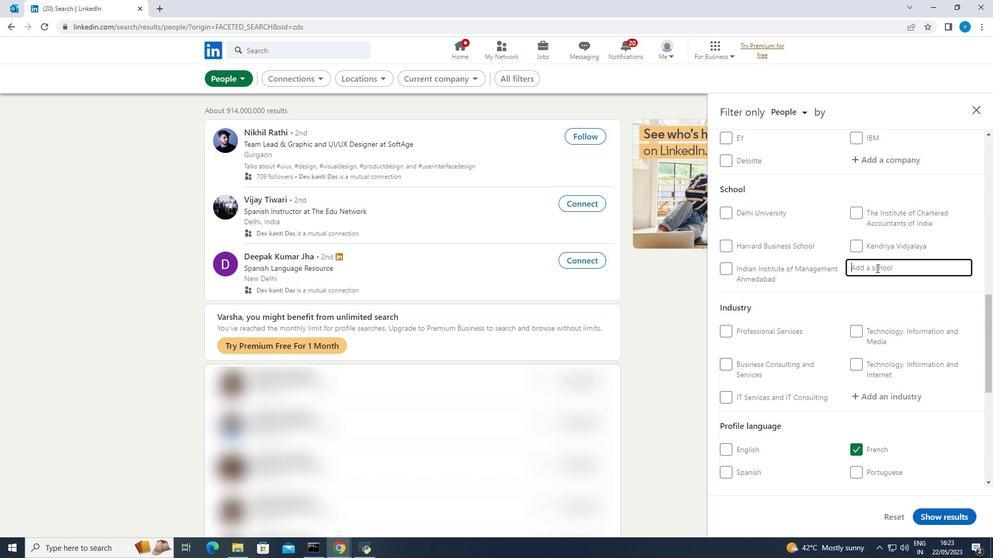 
Action: Key pressed <Key.shift>Doon<Key.space><Key.shift><Key.shift><Key.shift><Key.shift><Key.shift><Key.shift>Busin
Screenshot: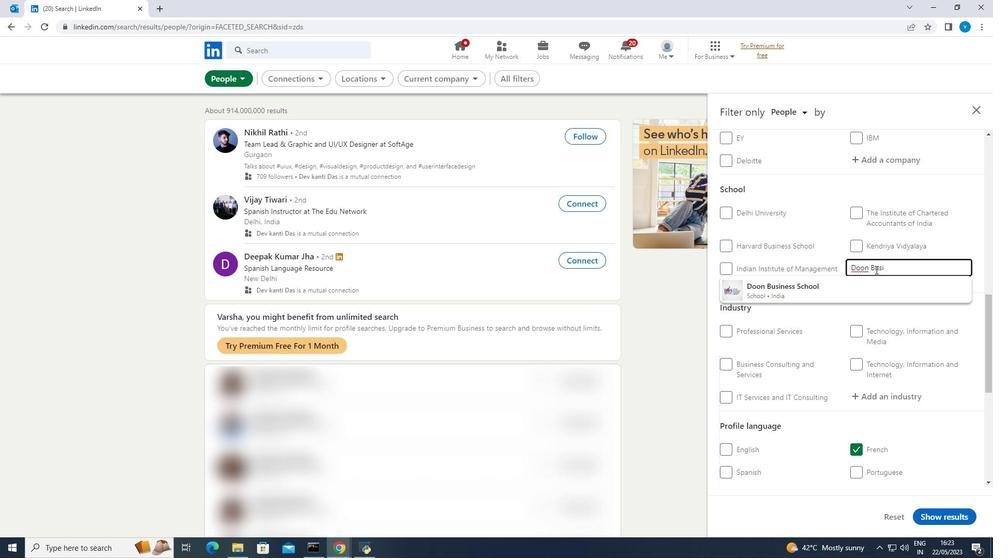 
Action: Mouse moved to (843, 290)
Screenshot: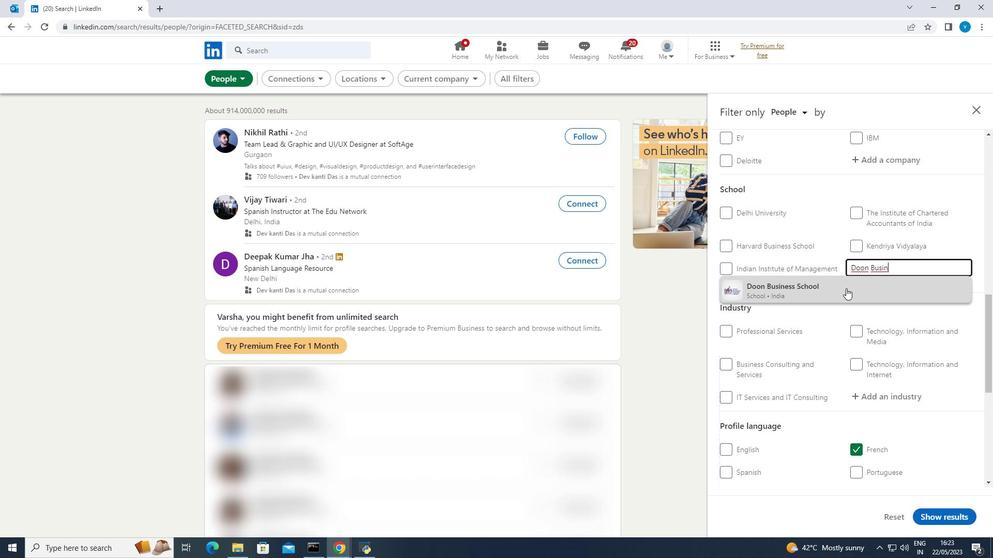 
Action: Mouse pressed left at (843, 290)
Screenshot: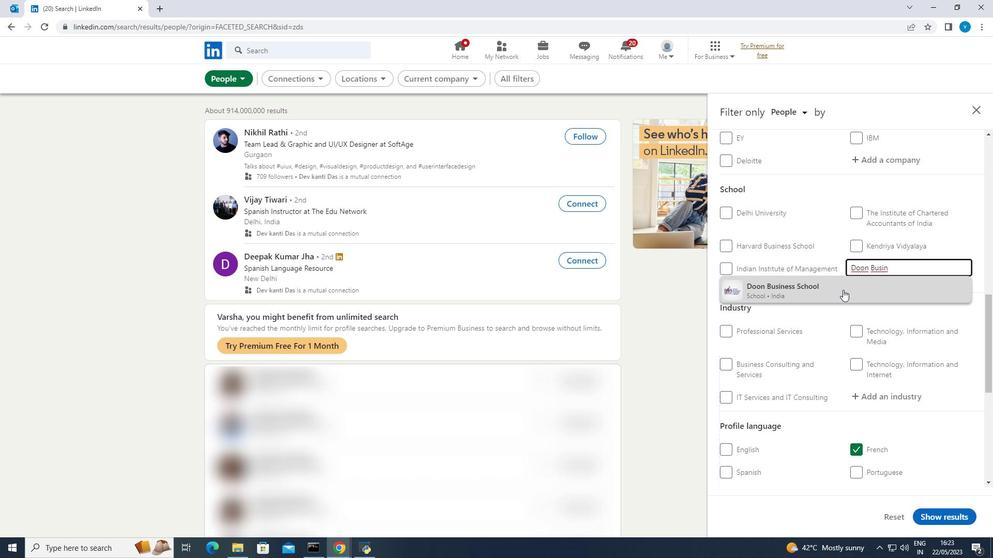 
Action: Mouse scrolled (843, 289) with delta (0, 0)
Screenshot: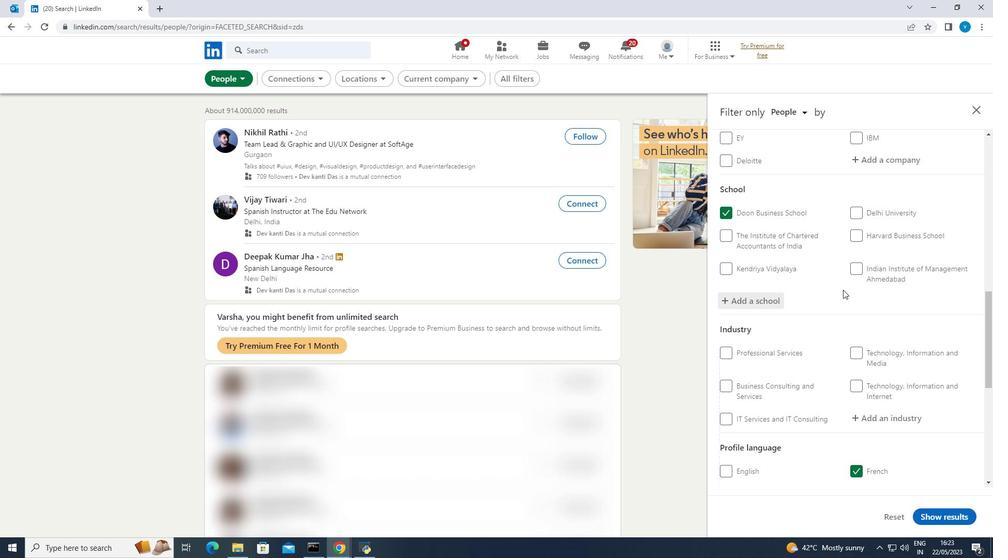 
Action: Mouse scrolled (843, 289) with delta (0, 0)
Screenshot: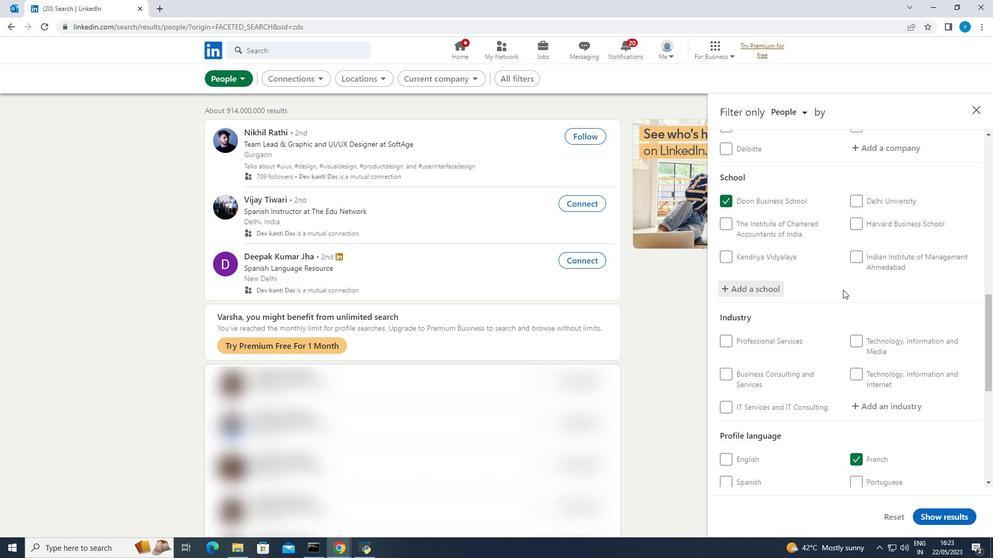 
Action: Mouse moved to (865, 309)
Screenshot: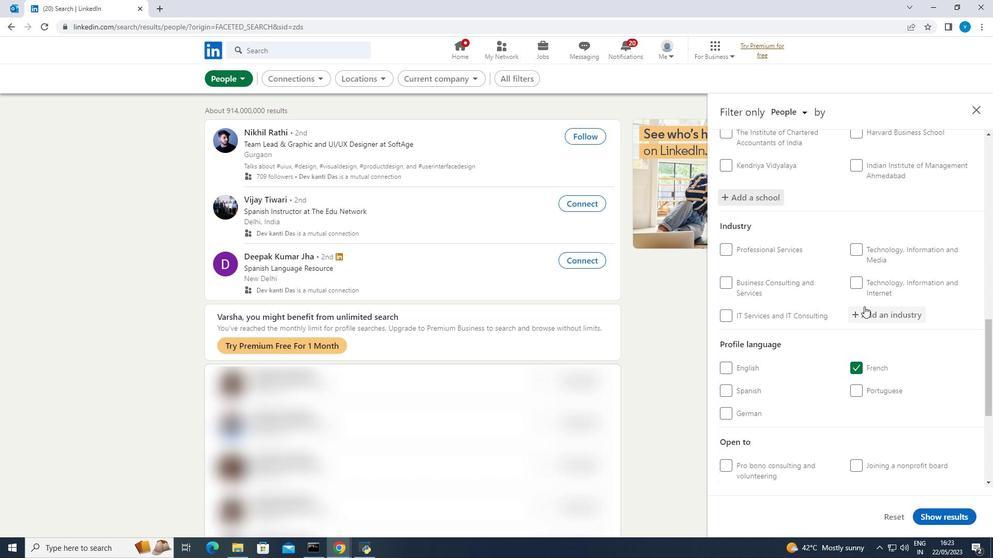 
Action: Mouse pressed left at (865, 309)
Screenshot: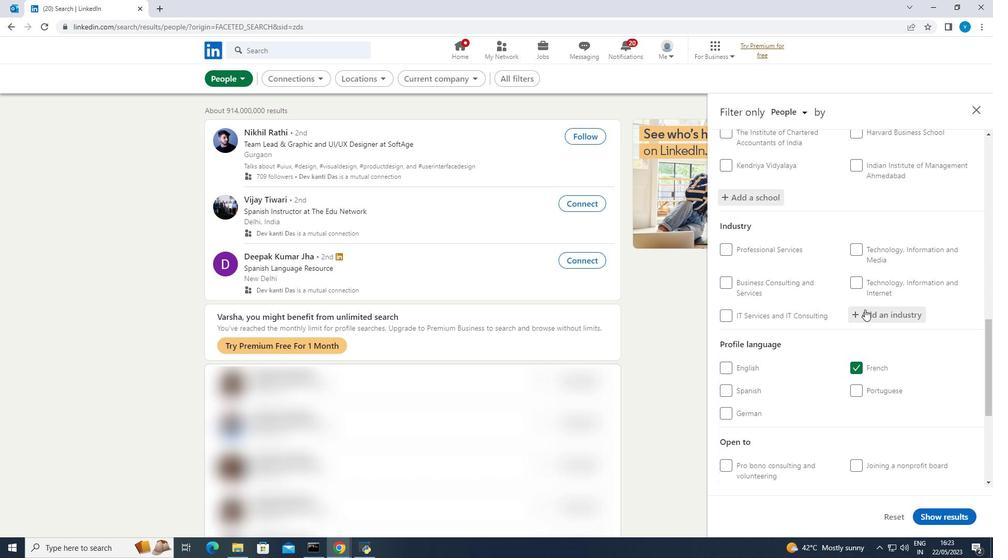 
Action: Key pressed <Key.shift>Equipment<Key.space><Key.shift><Key.shift><Key.shift><Key.shift><Key.shift>Rental<Key.space>
Screenshot: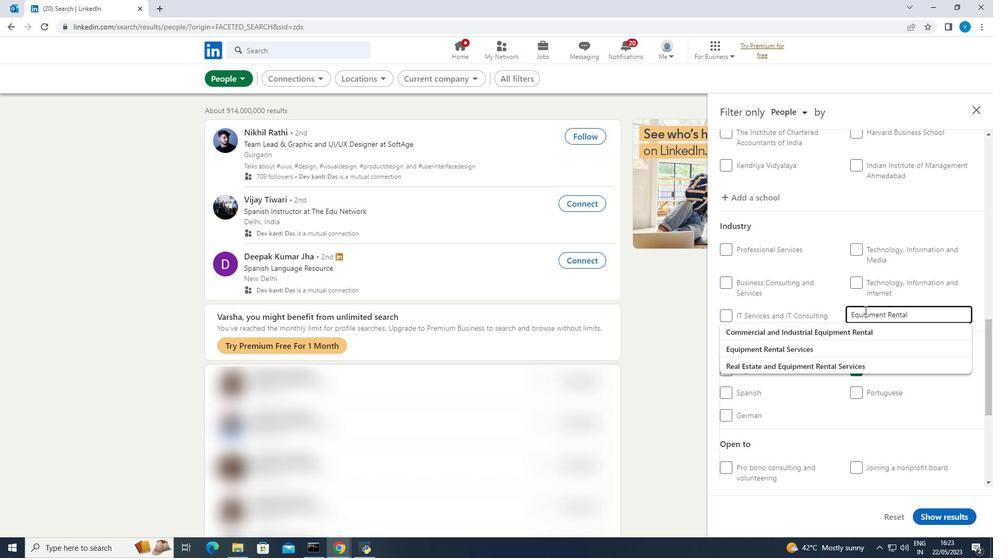 
Action: Mouse moved to (827, 350)
Screenshot: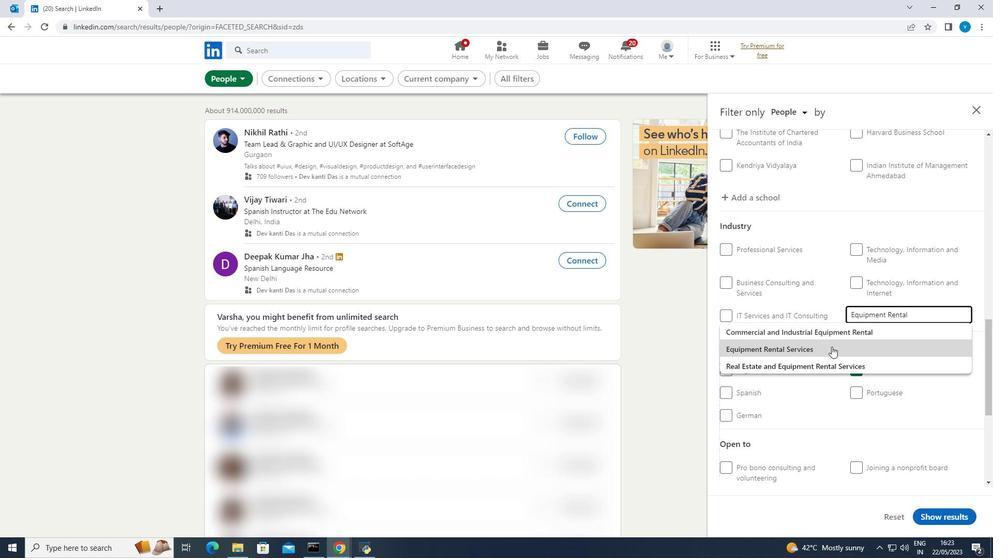 
Action: Mouse pressed left at (827, 350)
Screenshot: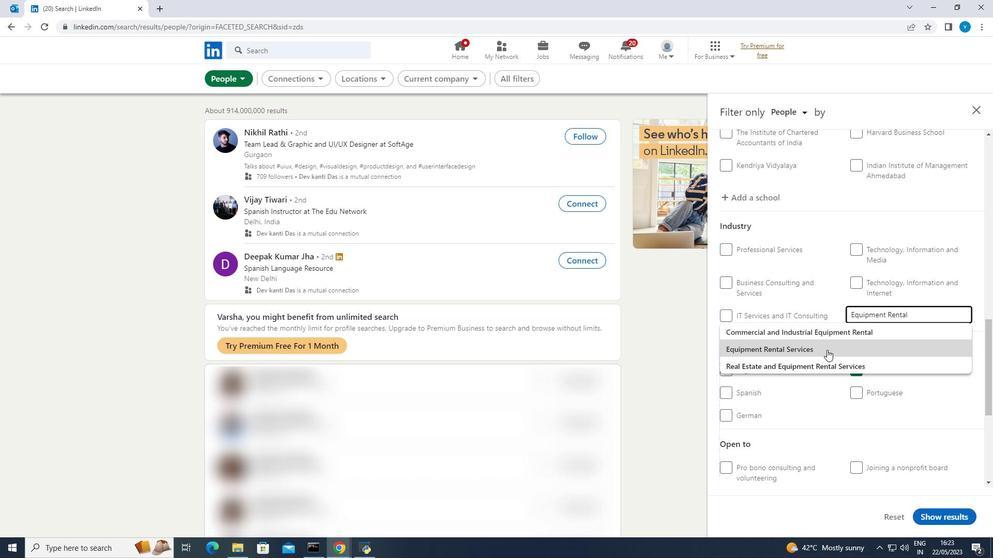 
Action: Mouse scrolled (827, 349) with delta (0, 0)
Screenshot: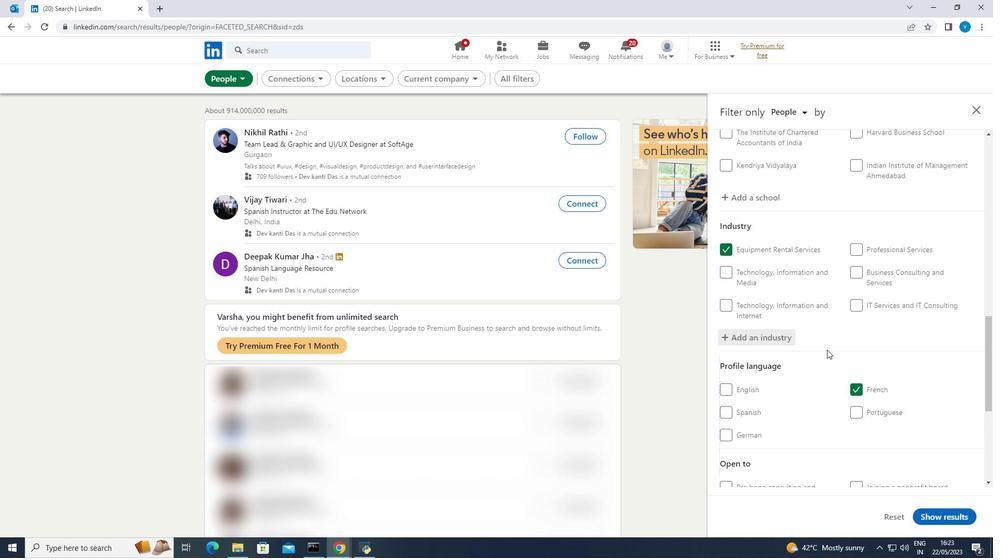 
Action: Mouse scrolled (827, 349) with delta (0, 0)
Screenshot: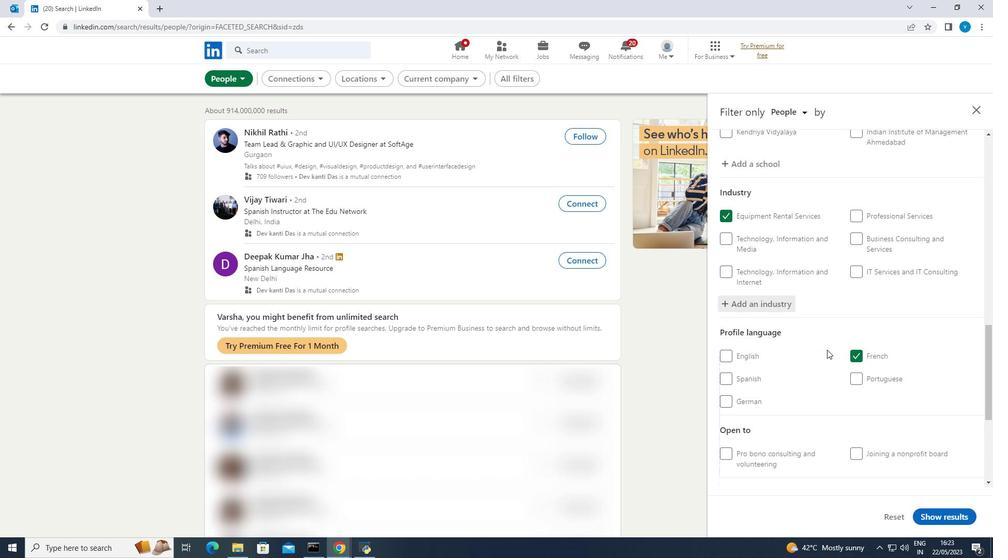 
Action: Mouse scrolled (827, 349) with delta (0, 0)
Screenshot: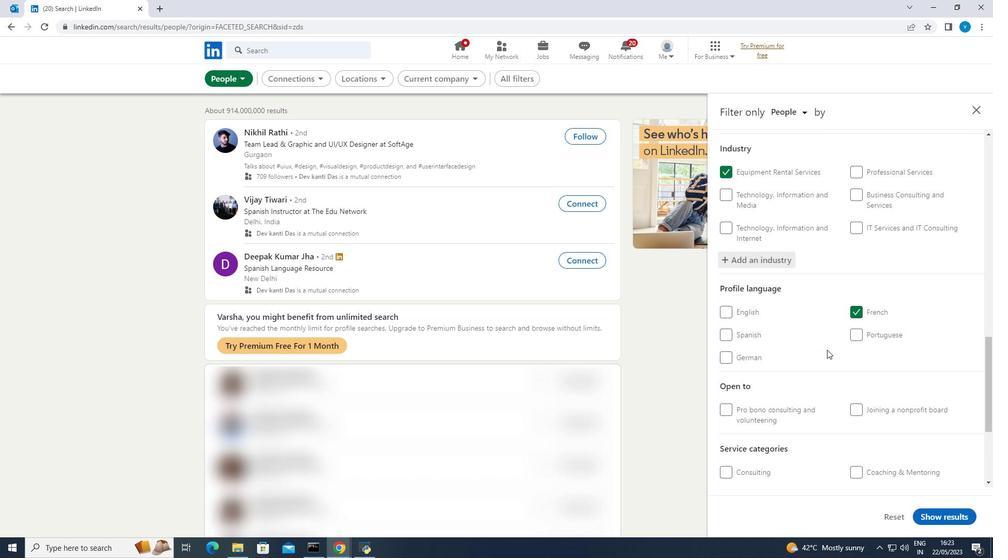 
Action: Mouse scrolled (827, 349) with delta (0, 0)
Screenshot: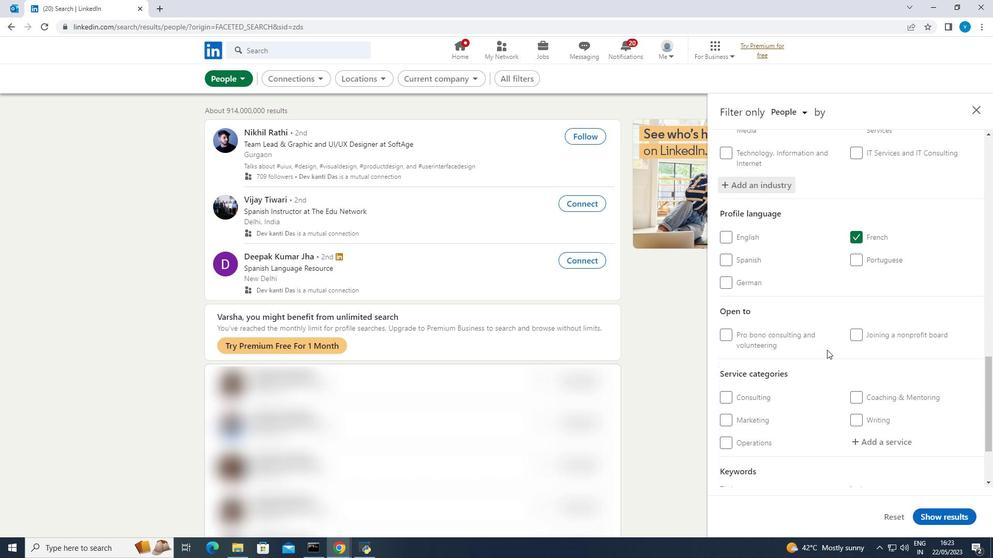 
Action: Mouse moved to (861, 382)
Screenshot: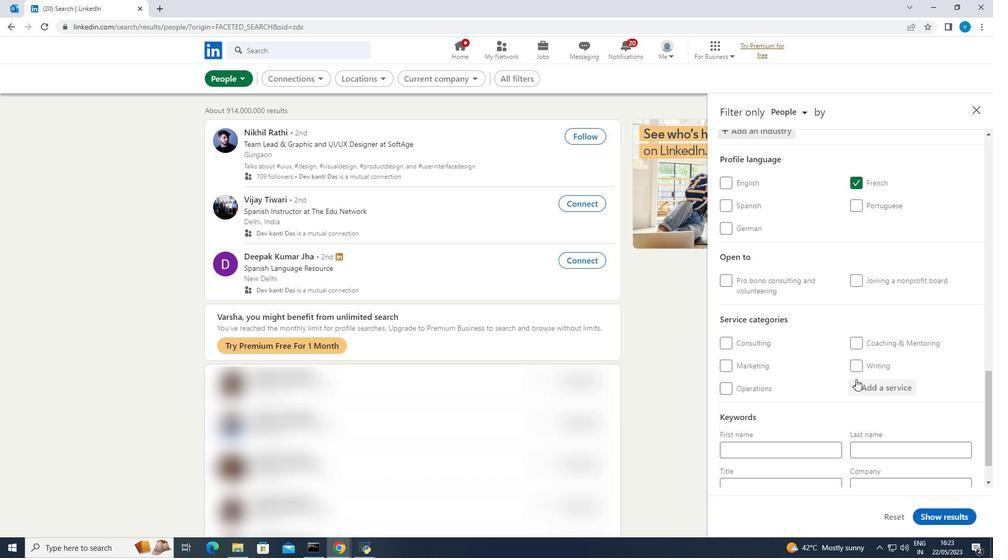 
Action: Mouse pressed left at (861, 382)
Screenshot: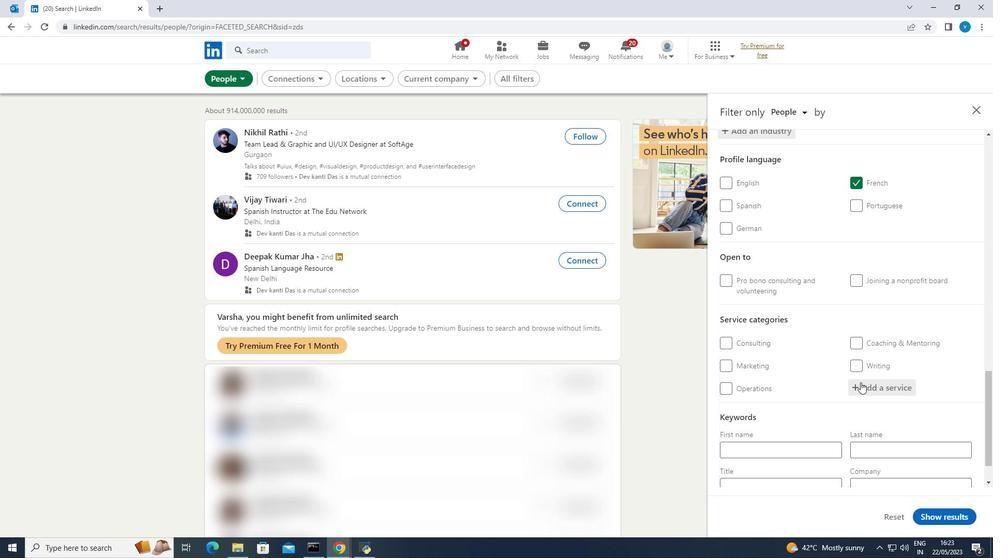 
Action: Mouse moved to (862, 382)
Screenshot: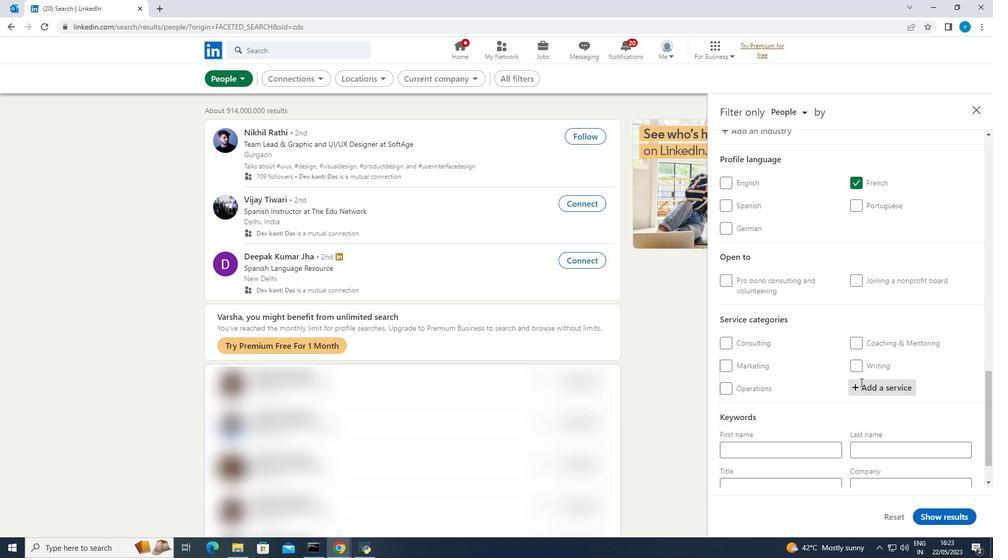 
Action: Key pressed <Key.shift><Key.shift><Key.shift>Real<Key.space><Key.shift><Key.shift><Key.shift><Key.shift><Key.shift>E
Screenshot: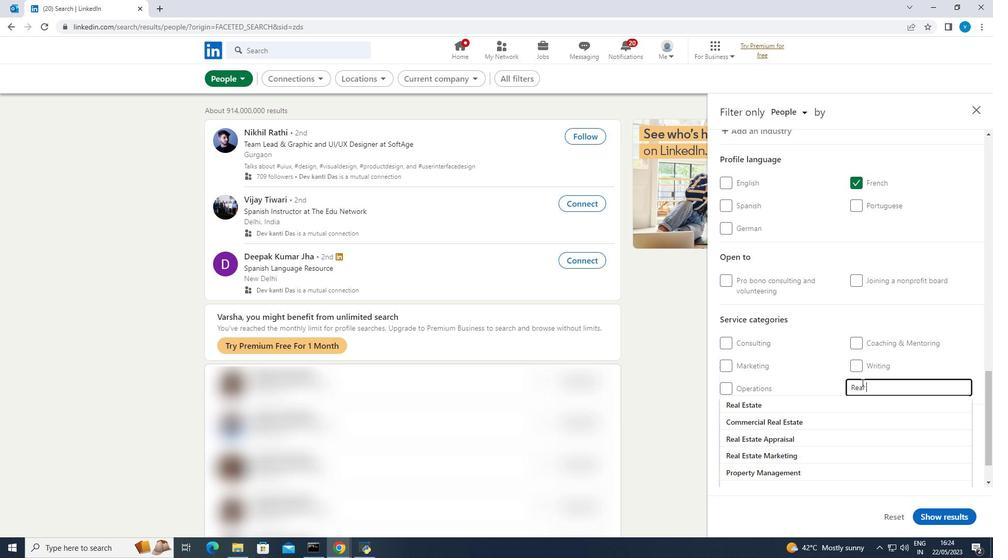 
Action: Mouse moved to (825, 439)
Screenshot: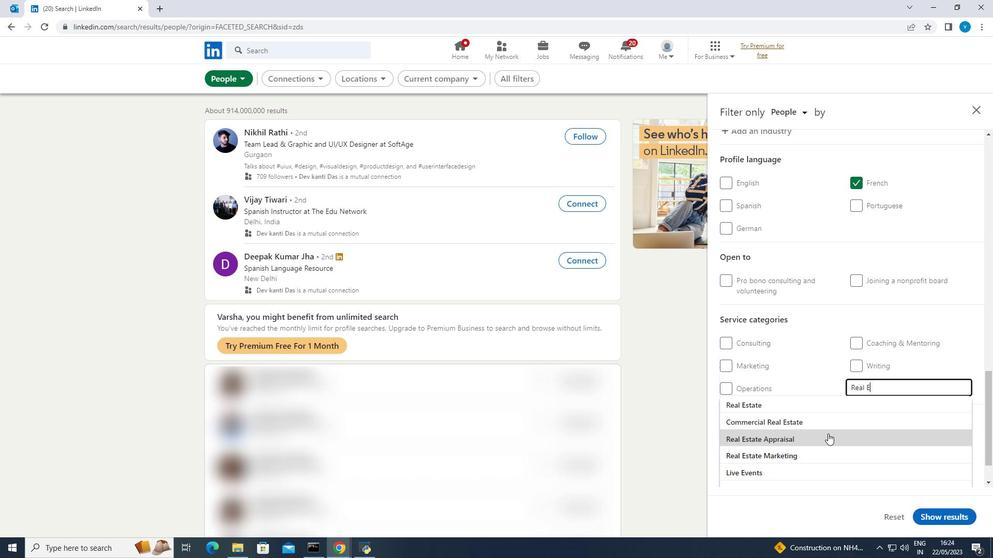 
Action: Mouse pressed left at (825, 439)
Screenshot: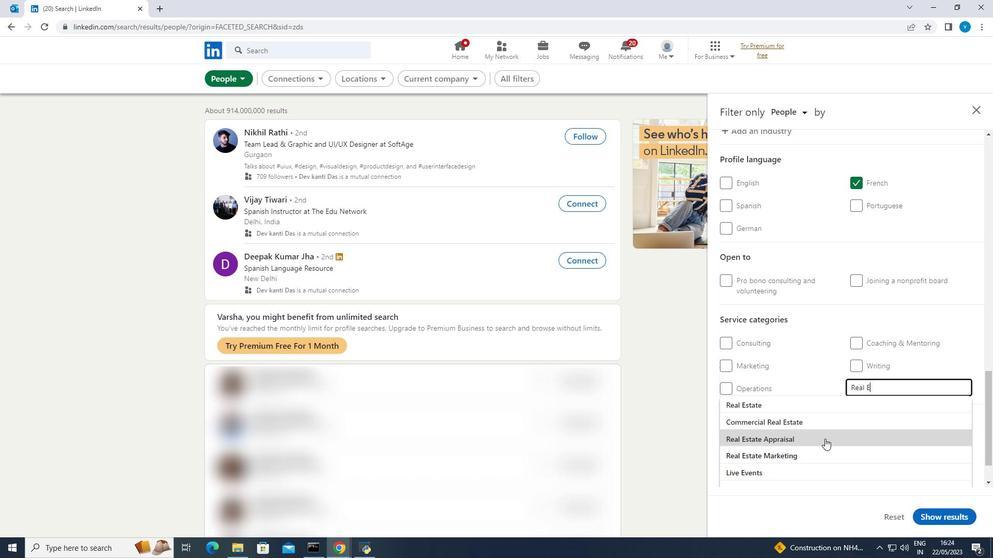 
Action: Mouse moved to (825, 439)
Screenshot: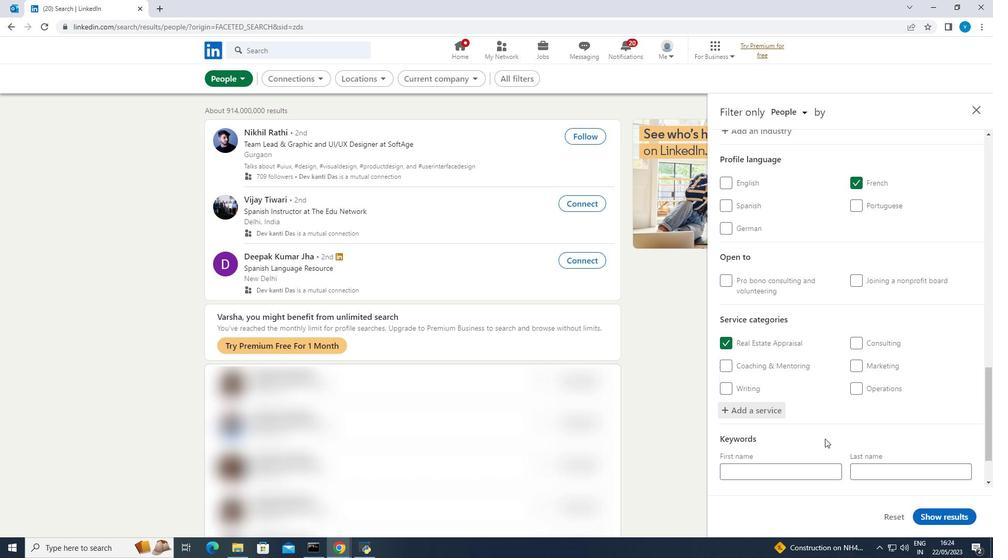 
Action: Mouse scrolled (825, 438) with delta (0, 0)
Screenshot: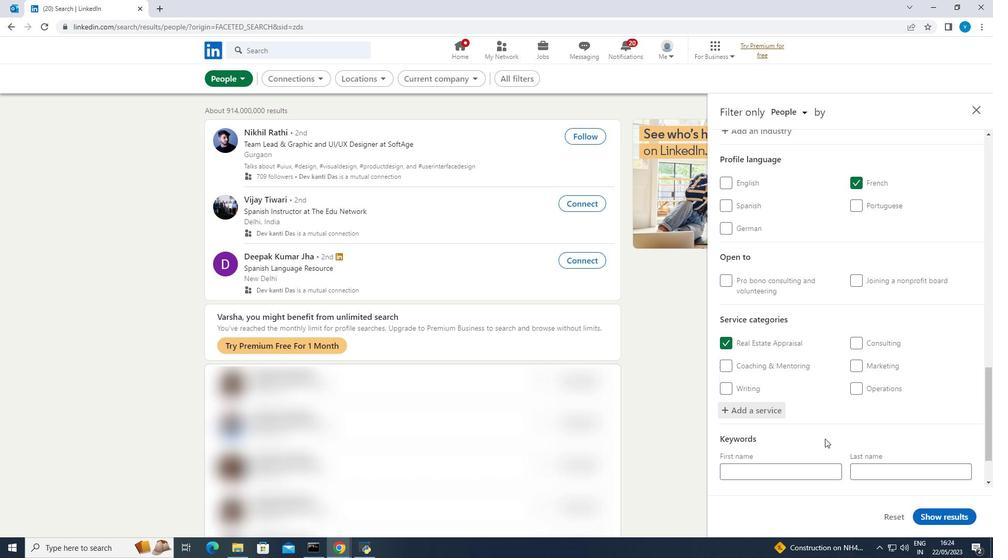 
Action: Mouse scrolled (825, 438) with delta (0, 0)
Screenshot: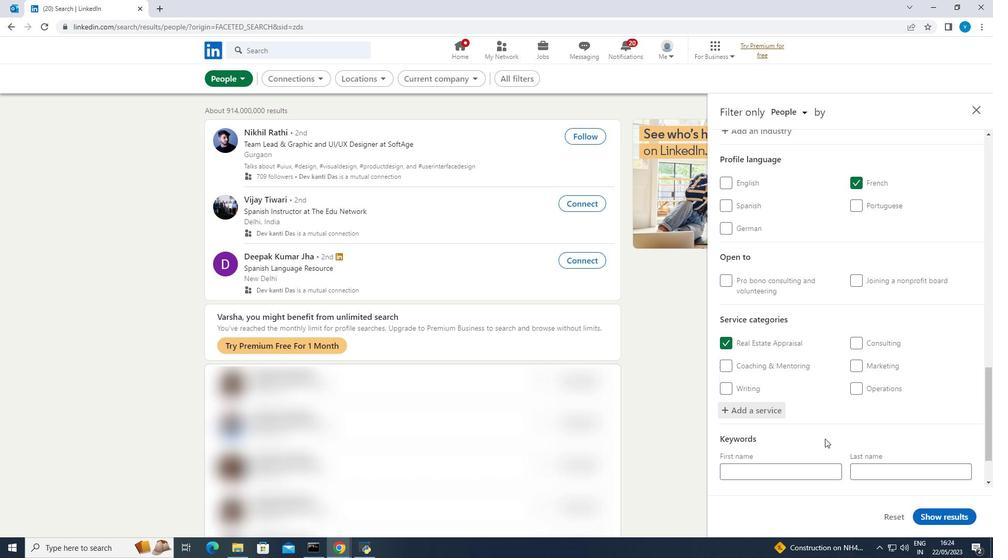 
Action: Mouse scrolled (825, 438) with delta (0, 0)
Screenshot: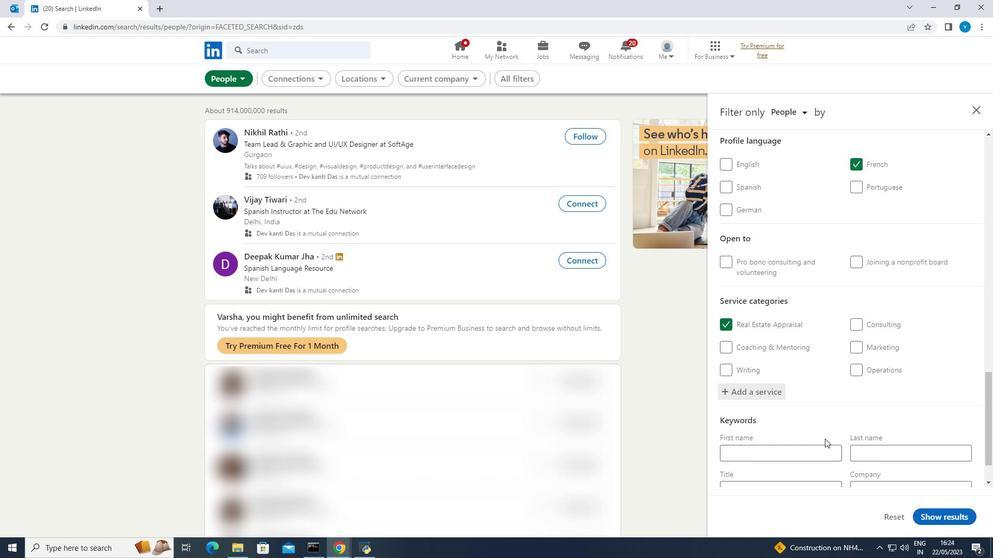 
Action: Mouse scrolled (825, 438) with delta (0, 0)
Screenshot: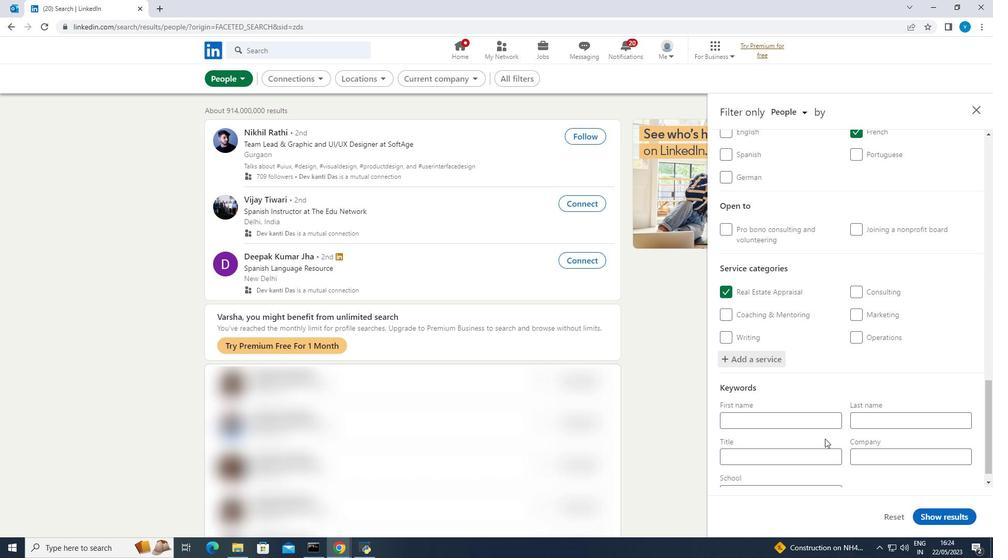 
Action: Mouse pressed left at (825, 439)
Screenshot: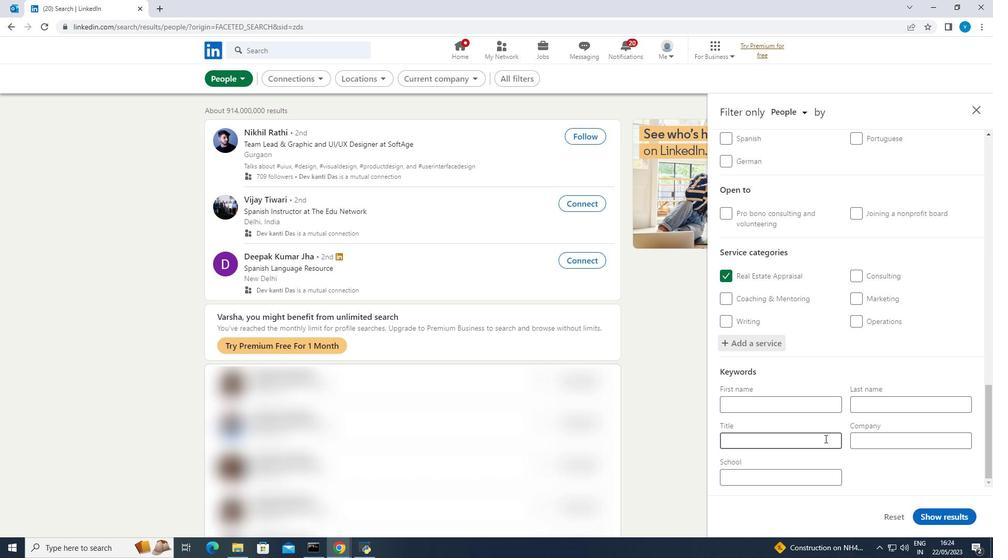 
Action: Key pressed <Key.shift>Content<Key.space><Key.shift><Key.shift><Key.shift><Key.shift><Key.shift><Key.shift>Creator
Screenshot: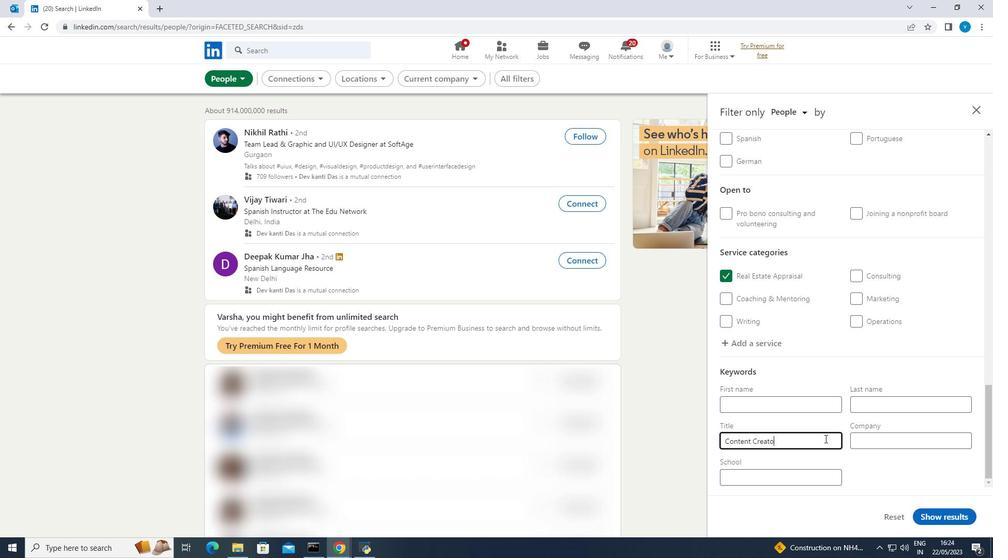 
Action: Mouse moved to (925, 516)
Screenshot: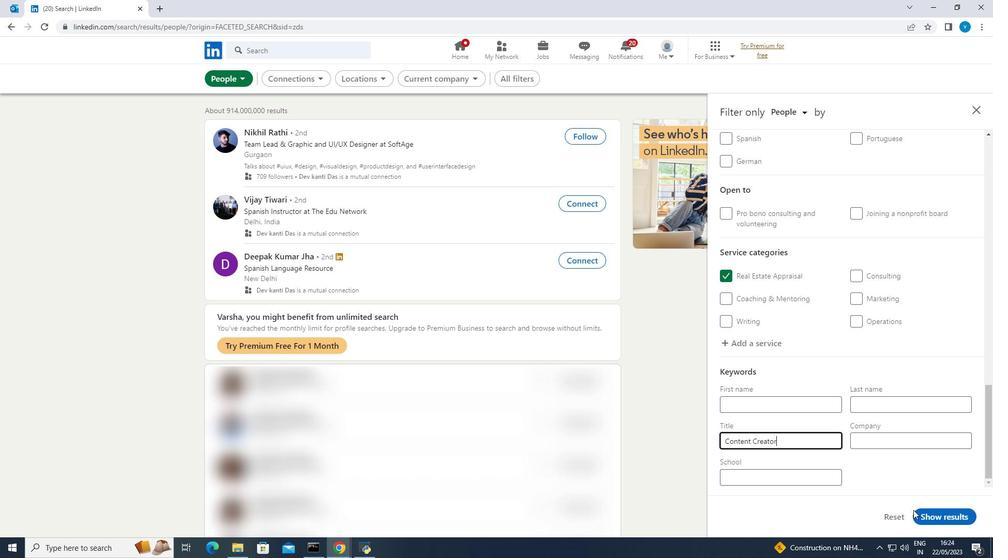
Action: Mouse pressed left at (925, 516)
Screenshot: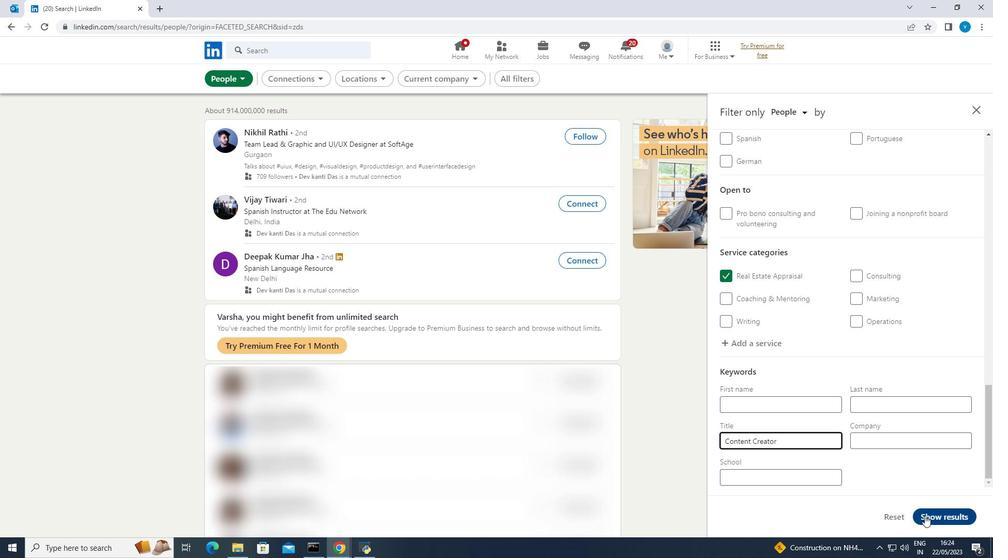 
Action: Mouse moved to (924, 518)
Screenshot: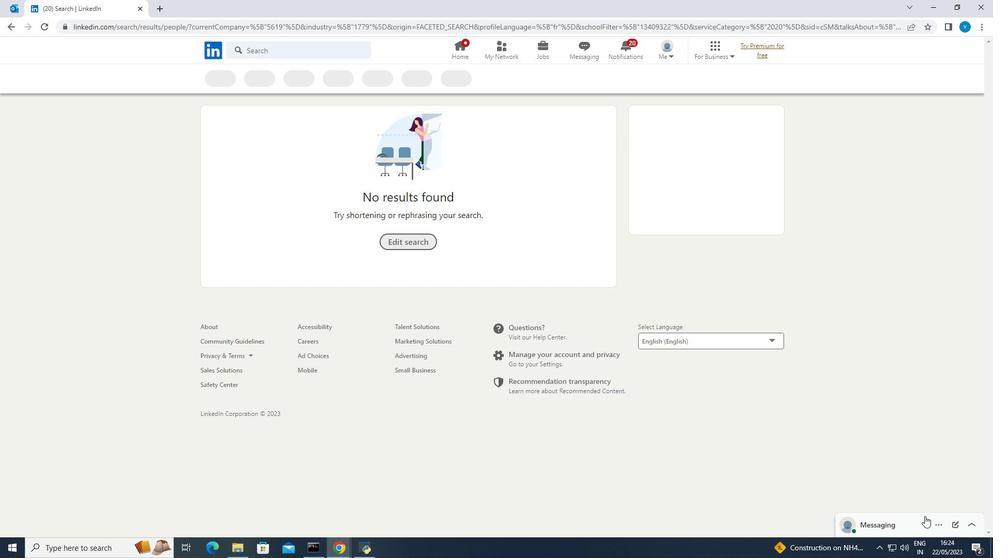 
